 Task: Open Card API Development in Board Customer Feedback to Workspace IT Department and add a team member Softage.4@softage.net, a label Purple, a checklist Copywriting, an attachment from your computer, a color Purple and finally, add a card description 'Update company branding guidelines' and a comment 'This task requires proactive ownership, so let us take responsibility and ensure progress is made in a timely manner.'. Add a start date 'Jan 04, 1900' with a due date 'Jan 11, 1900'
Action: Mouse moved to (66, 242)
Screenshot: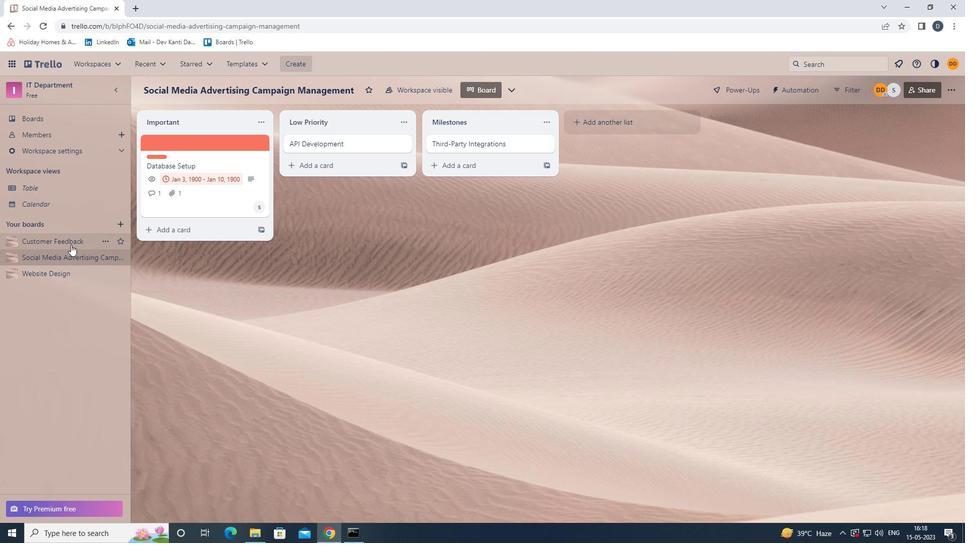 
Action: Mouse pressed left at (66, 242)
Screenshot: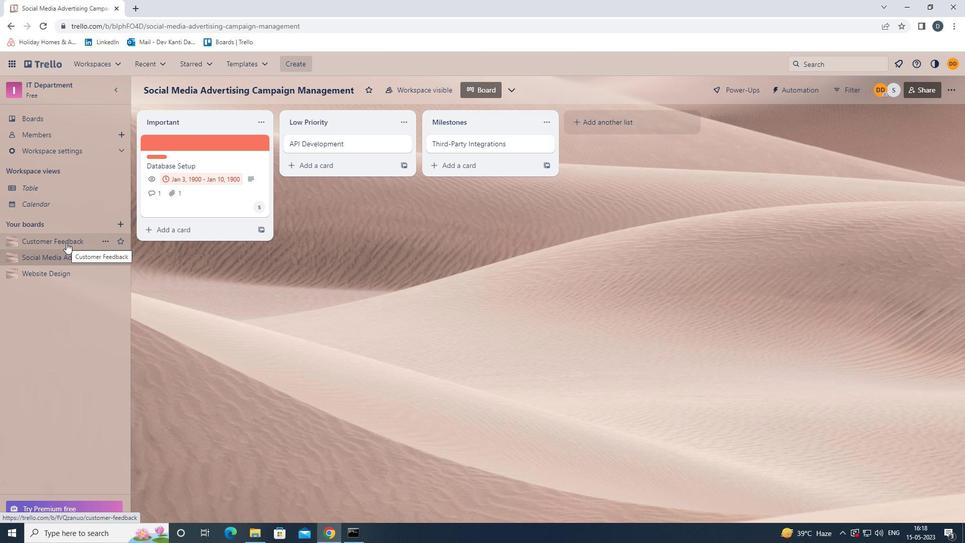 
Action: Mouse moved to (317, 144)
Screenshot: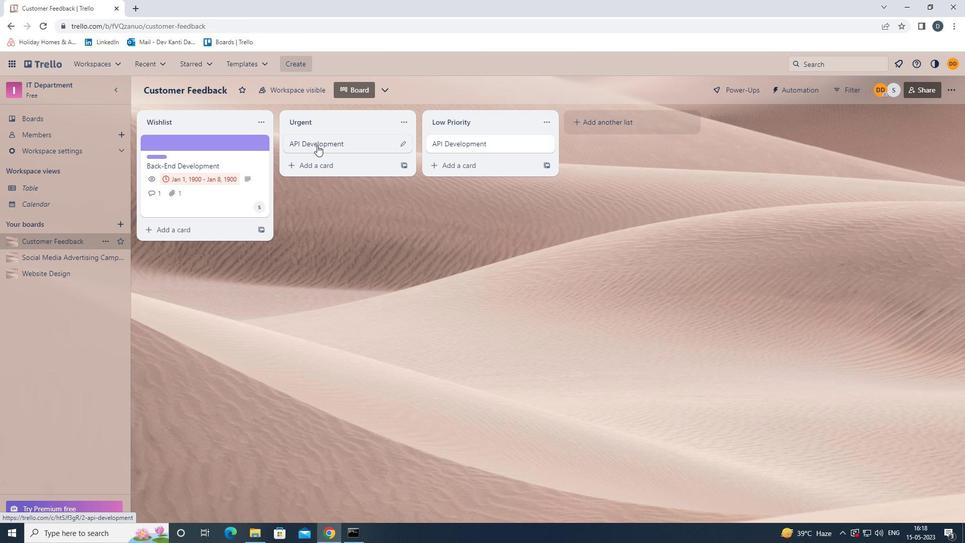 
Action: Mouse pressed left at (317, 144)
Screenshot: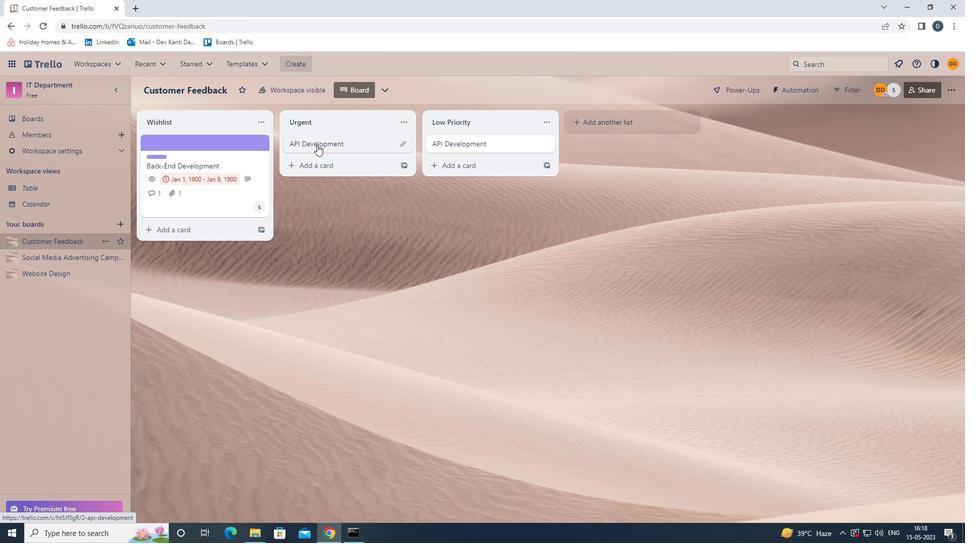 
Action: Mouse moved to (611, 177)
Screenshot: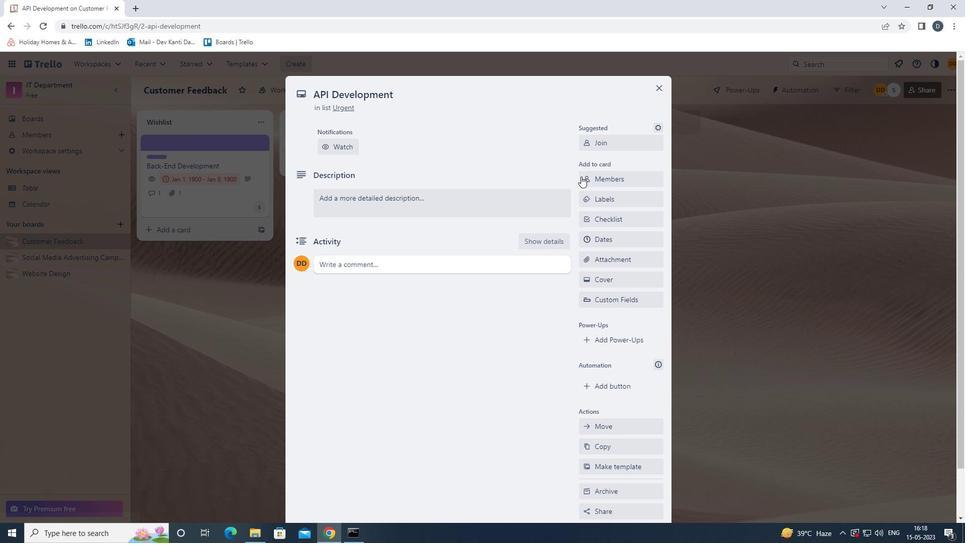 
Action: Mouse pressed left at (611, 177)
Screenshot: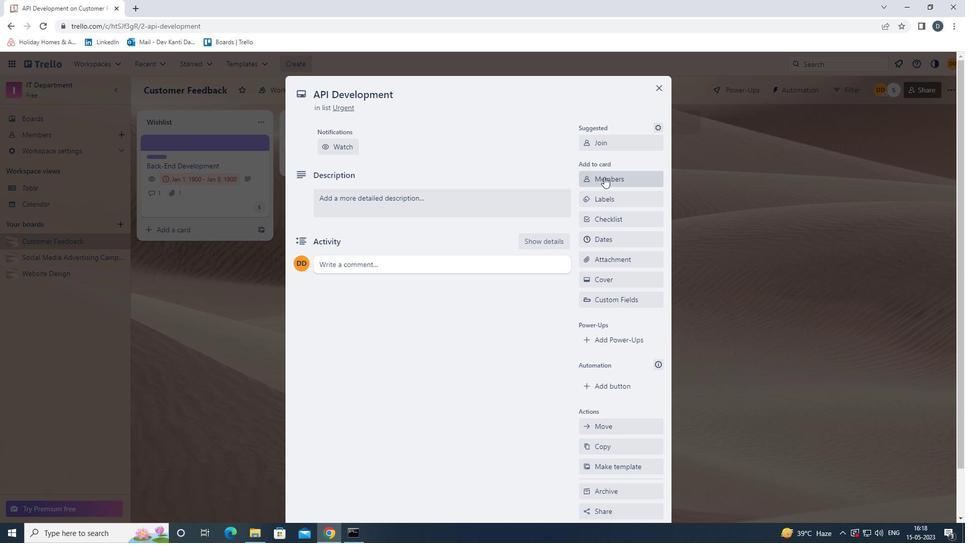 
Action: Key pressed <Key.shift><Key.shift>SOFTAGE.4<Key.shift>@SOFTAGE.NET
Screenshot: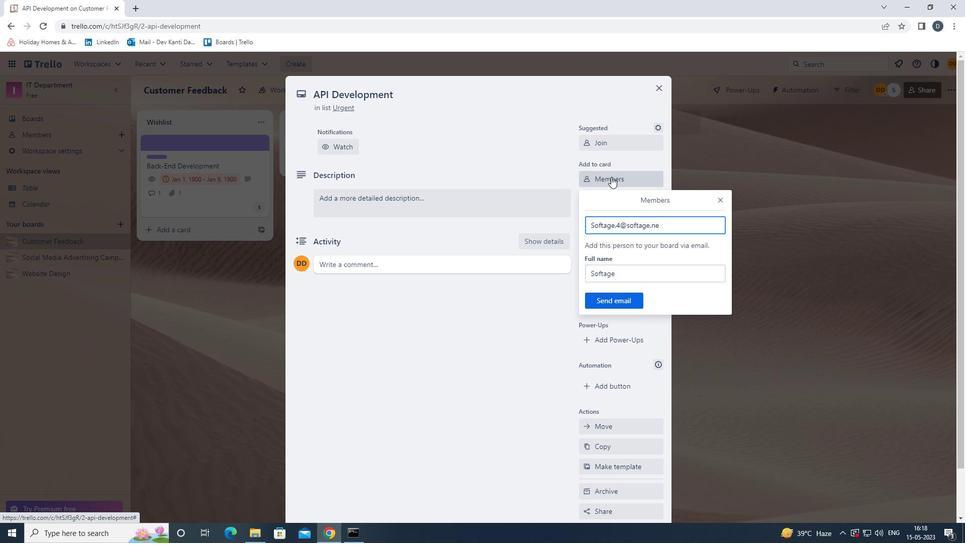 
Action: Mouse moved to (632, 298)
Screenshot: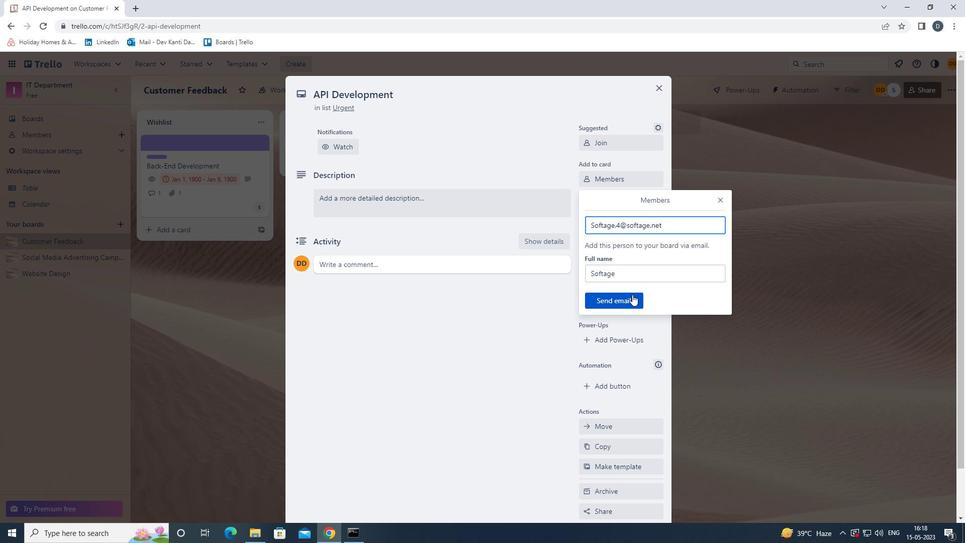 
Action: Mouse pressed left at (632, 298)
Screenshot: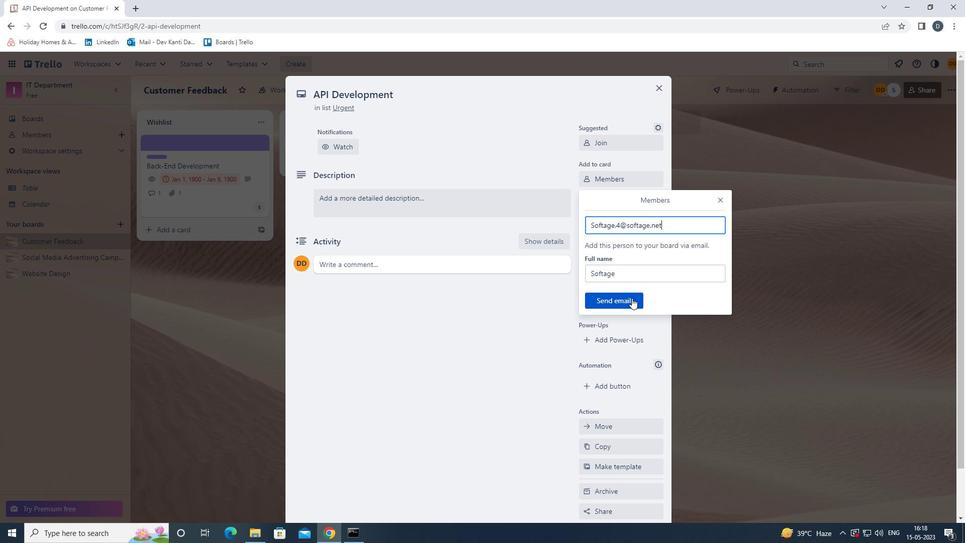 
Action: Mouse moved to (606, 200)
Screenshot: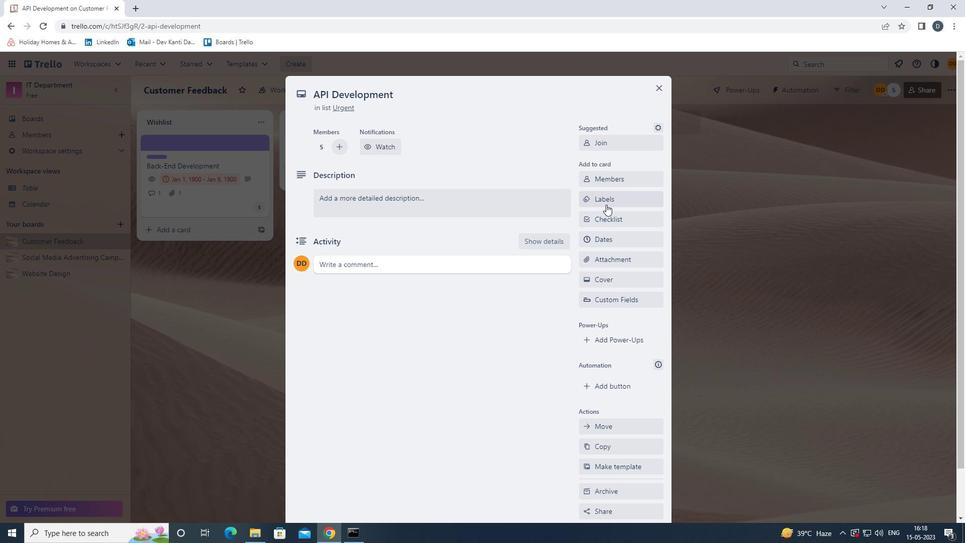 
Action: Mouse pressed left at (606, 200)
Screenshot: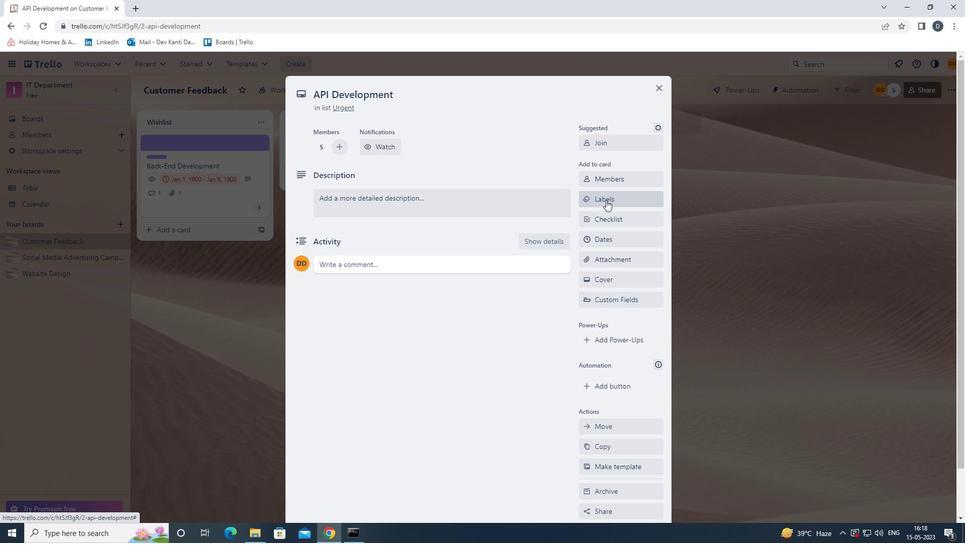 
Action: Mouse moved to (652, 351)
Screenshot: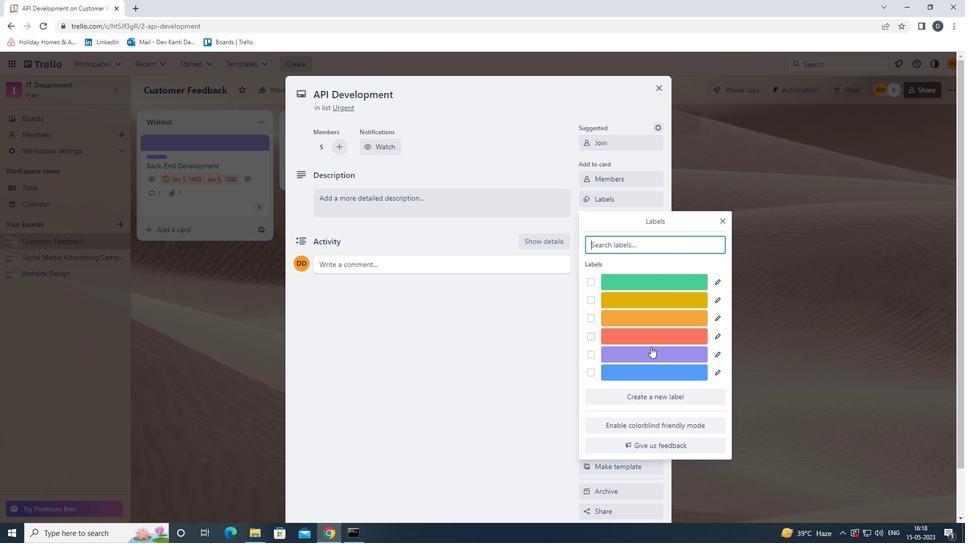 
Action: Mouse pressed left at (652, 351)
Screenshot: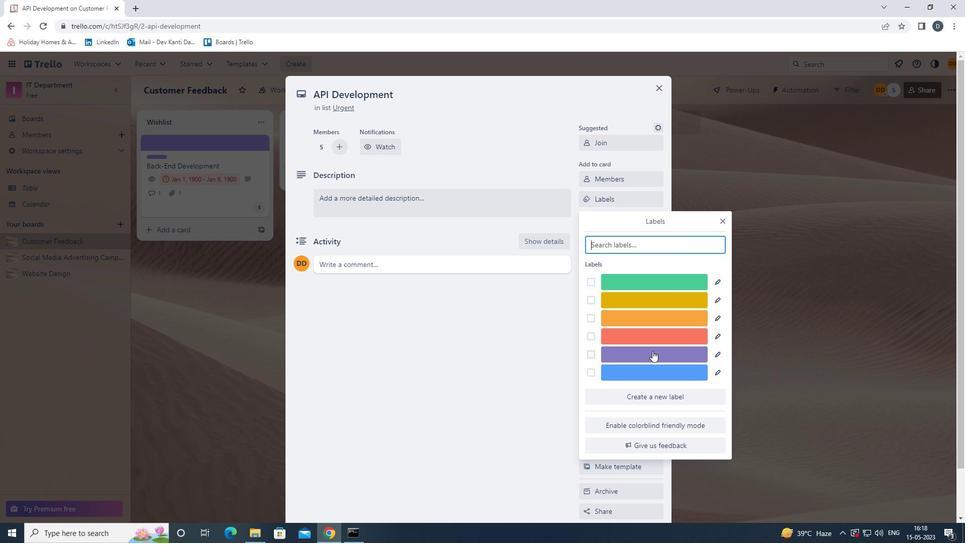 
Action: Mouse moved to (722, 220)
Screenshot: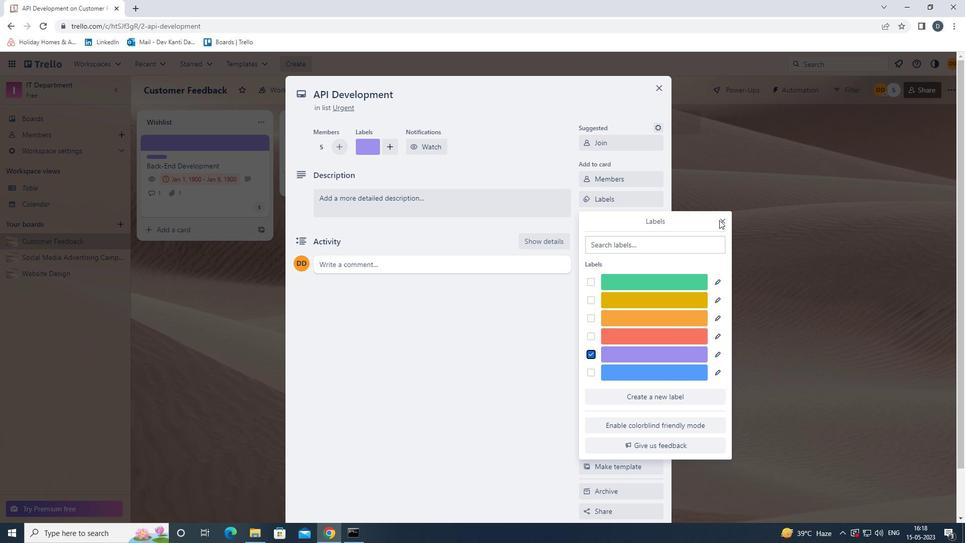 
Action: Mouse pressed left at (722, 220)
Screenshot: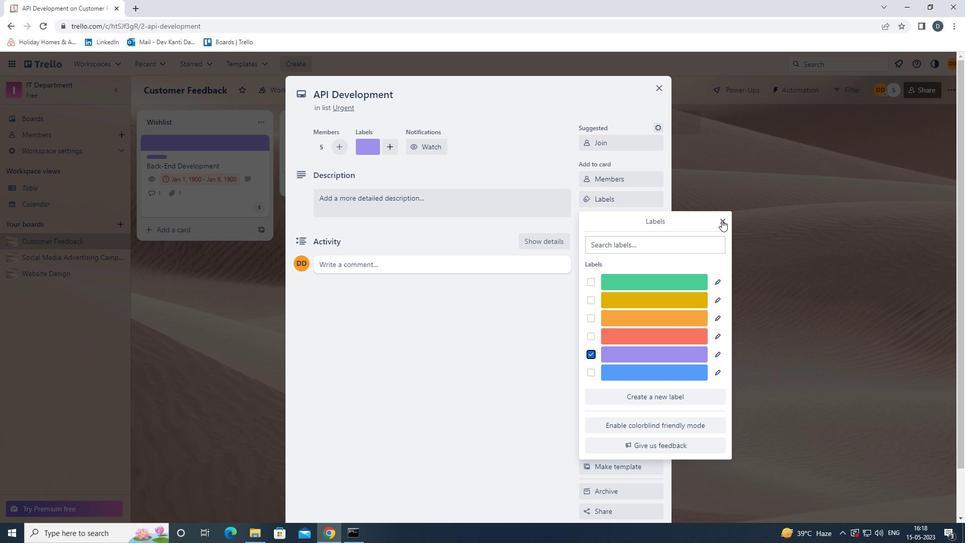 
Action: Mouse moved to (650, 219)
Screenshot: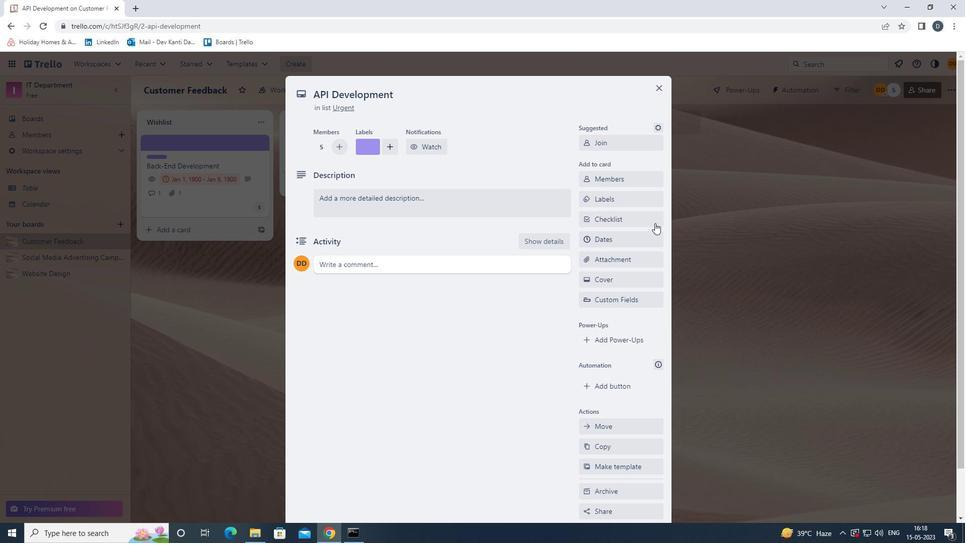 
Action: Mouse pressed left at (650, 219)
Screenshot: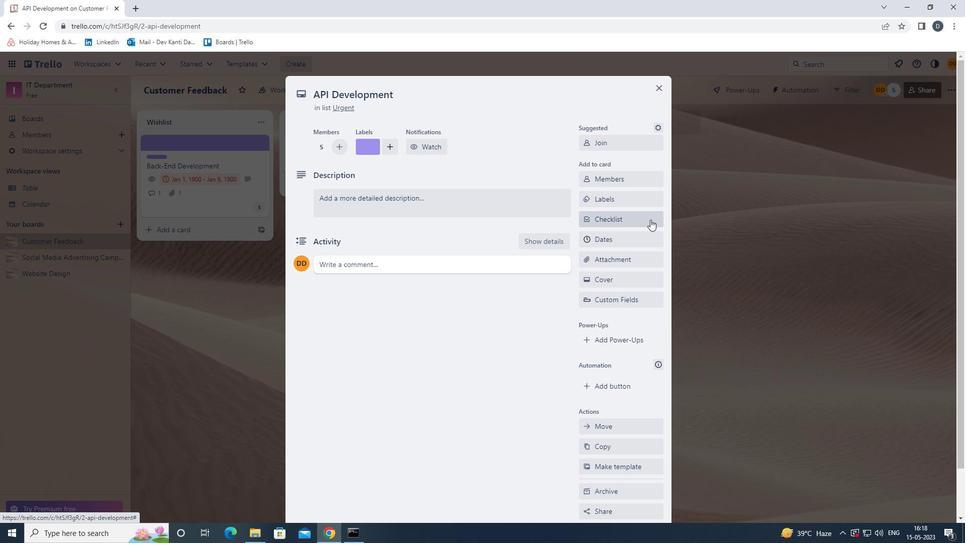 
Action: Mouse moved to (631, 219)
Screenshot: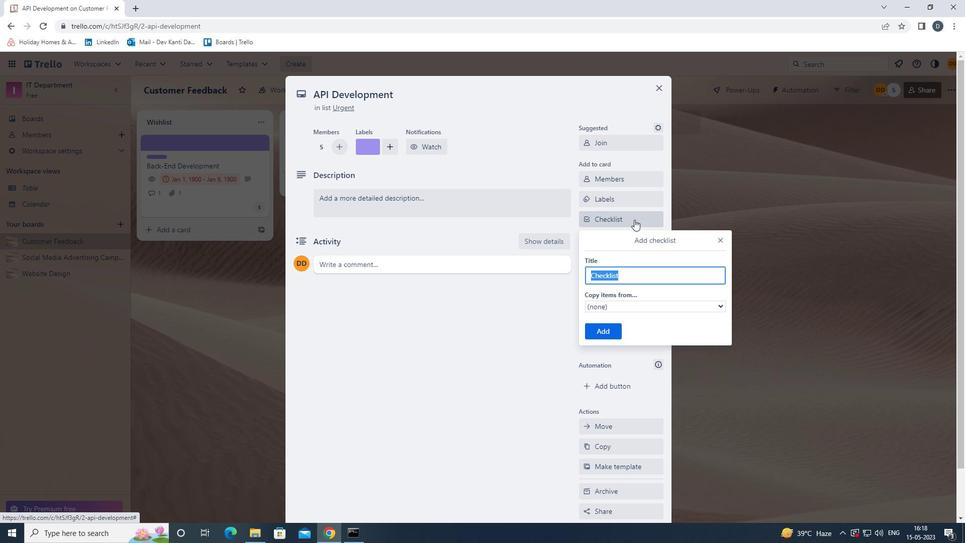
Action: Key pressed <Key.shift>COPYWRITING<Key.enter>
Screenshot: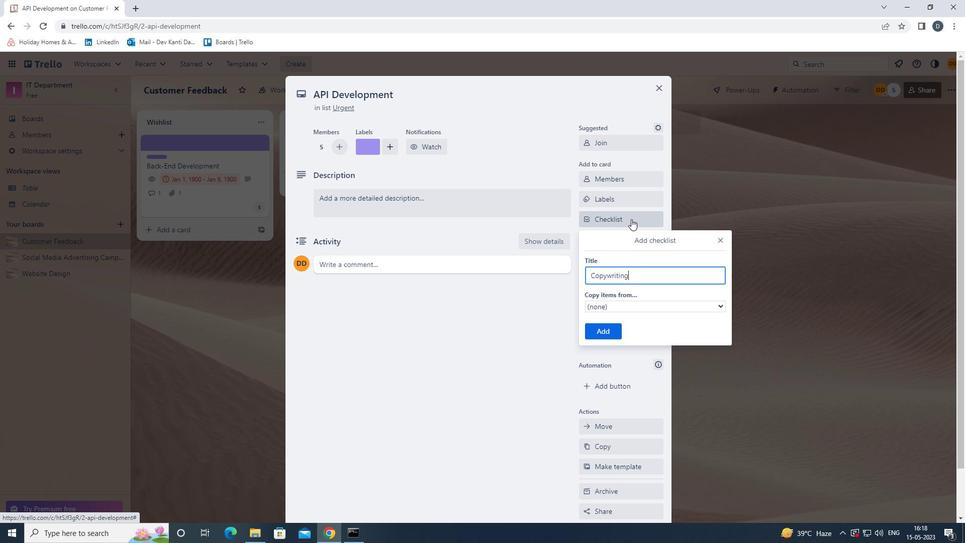 
Action: Mouse moved to (632, 259)
Screenshot: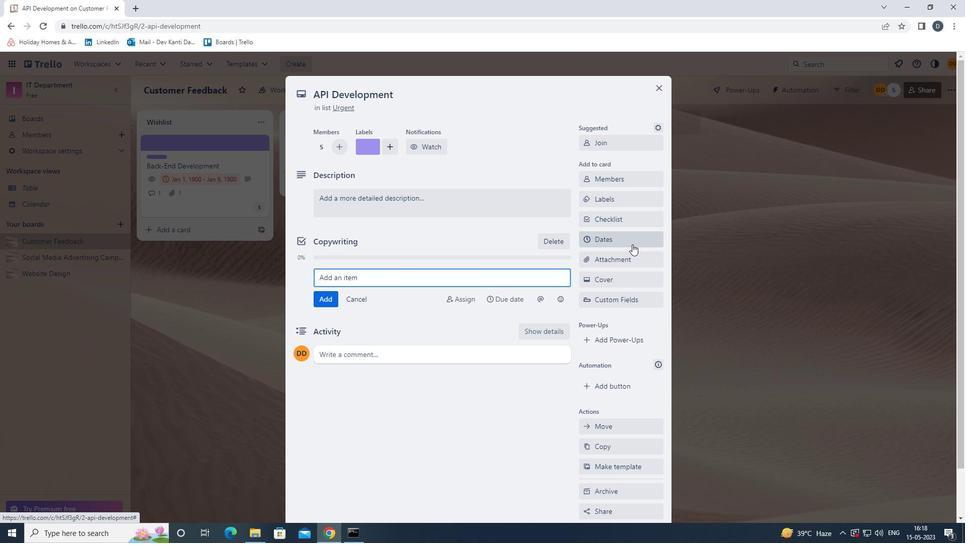 
Action: Mouse pressed left at (632, 259)
Screenshot: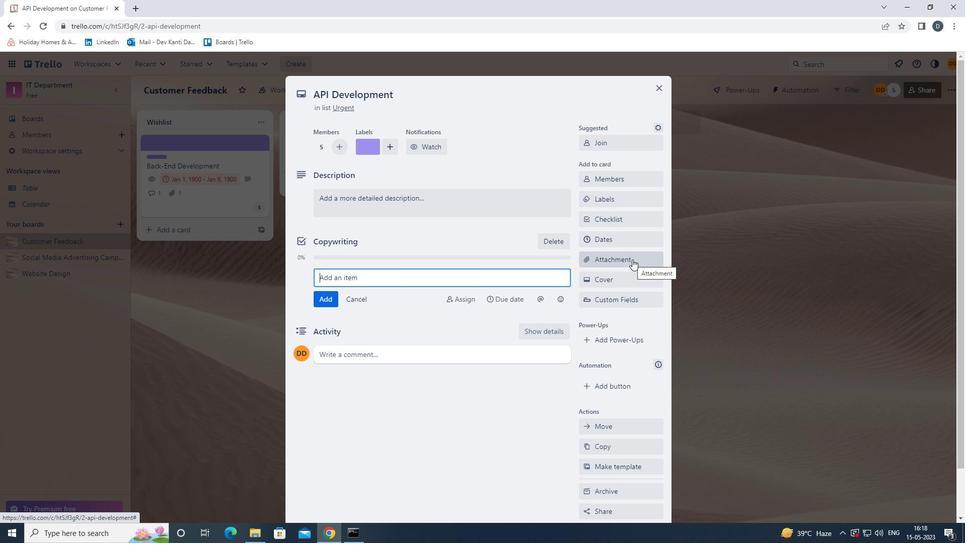 
Action: Mouse moved to (624, 301)
Screenshot: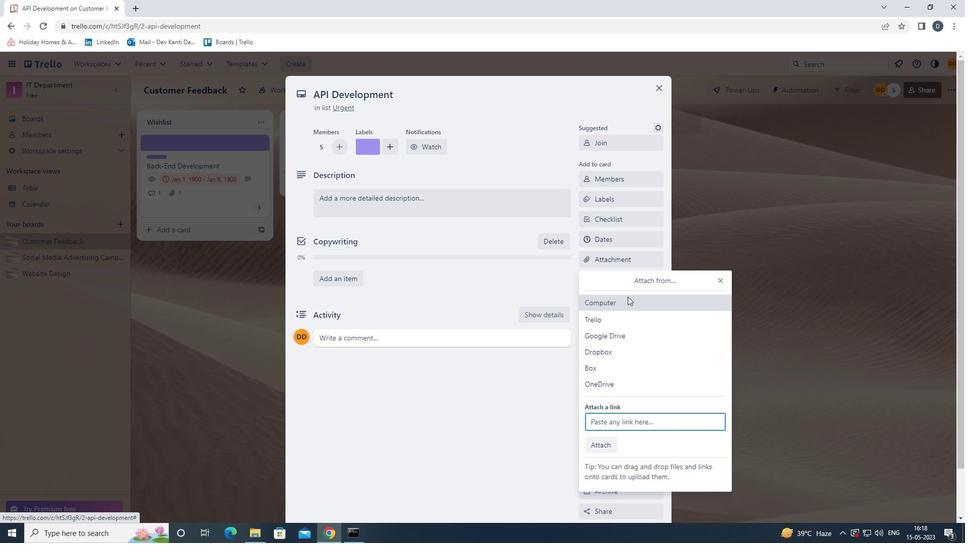 
Action: Mouse pressed left at (624, 301)
Screenshot: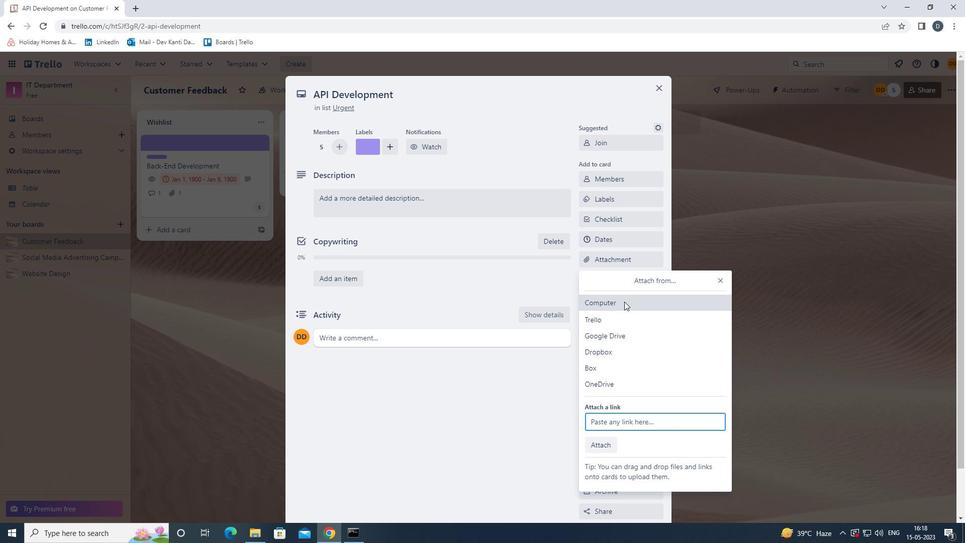 
Action: Mouse moved to (302, 110)
Screenshot: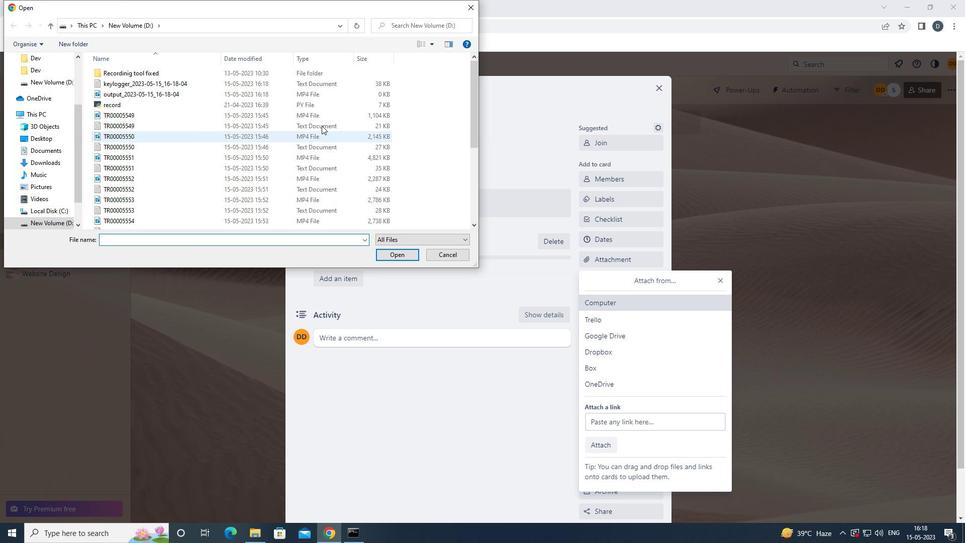 
Action: Mouse pressed left at (302, 110)
Screenshot: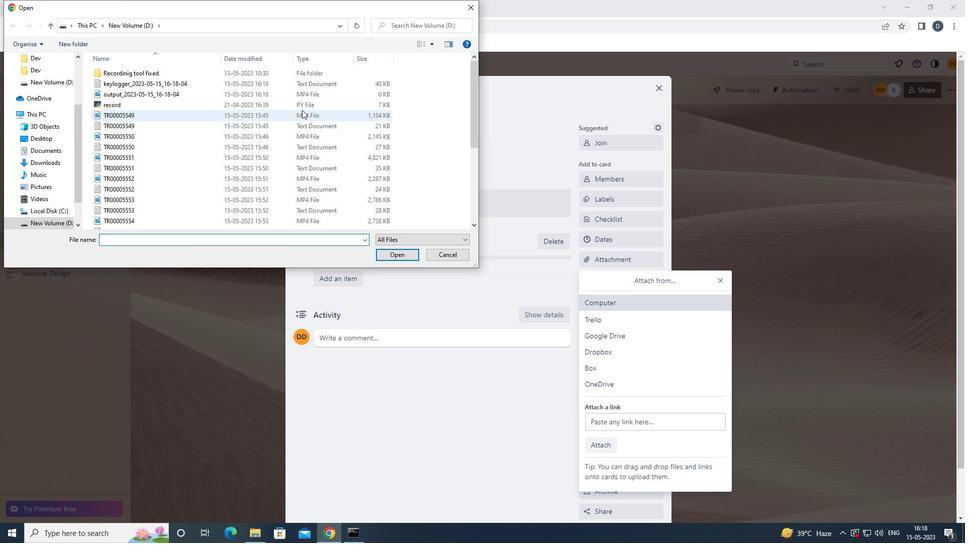 
Action: Mouse moved to (387, 256)
Screenshot: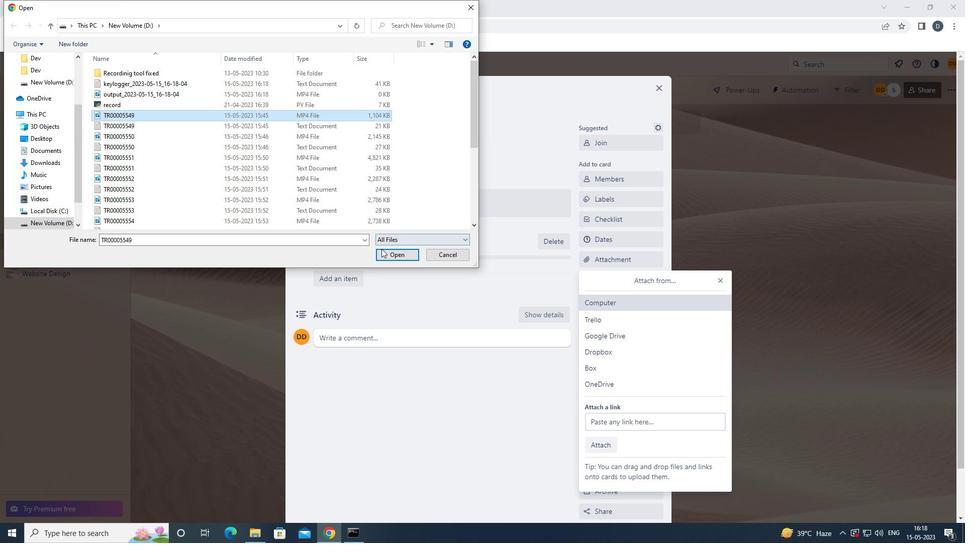 
Action: Mouse pressed left at (387, 256)
Screenshot: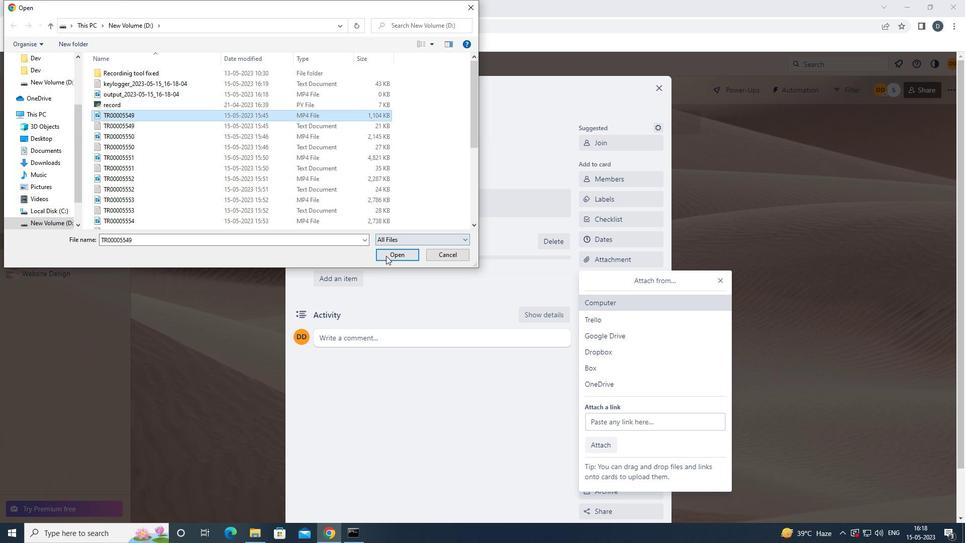 
Action: Mouse moved to (602, 282)
Screenshot: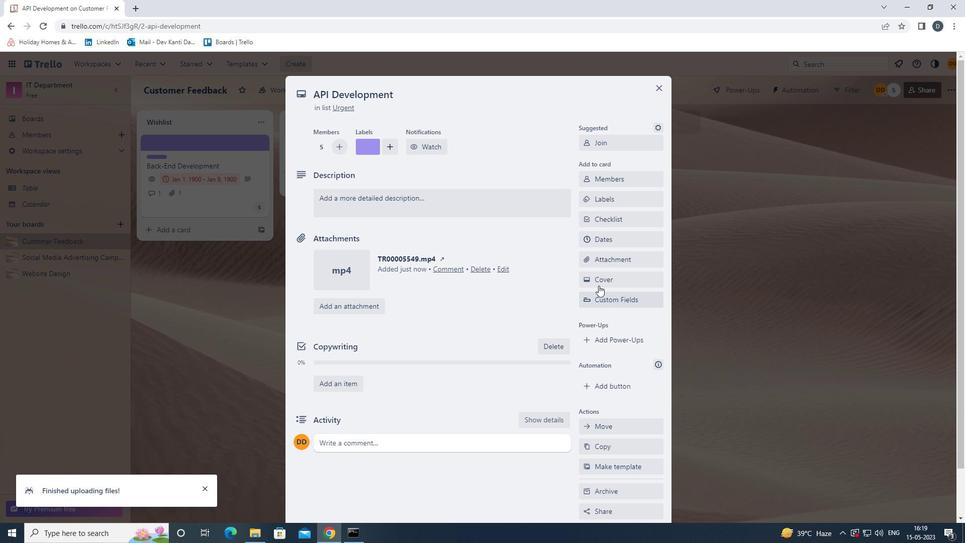 
Action: Mouse pressed left at (602, 282)
Screenshot: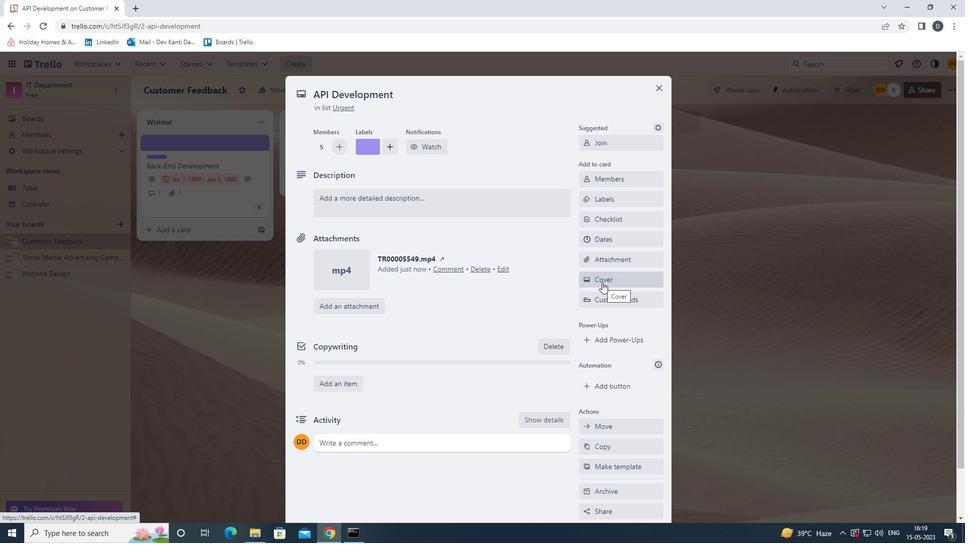 
Action: Mouse moved to (716, 317)
Screenshot: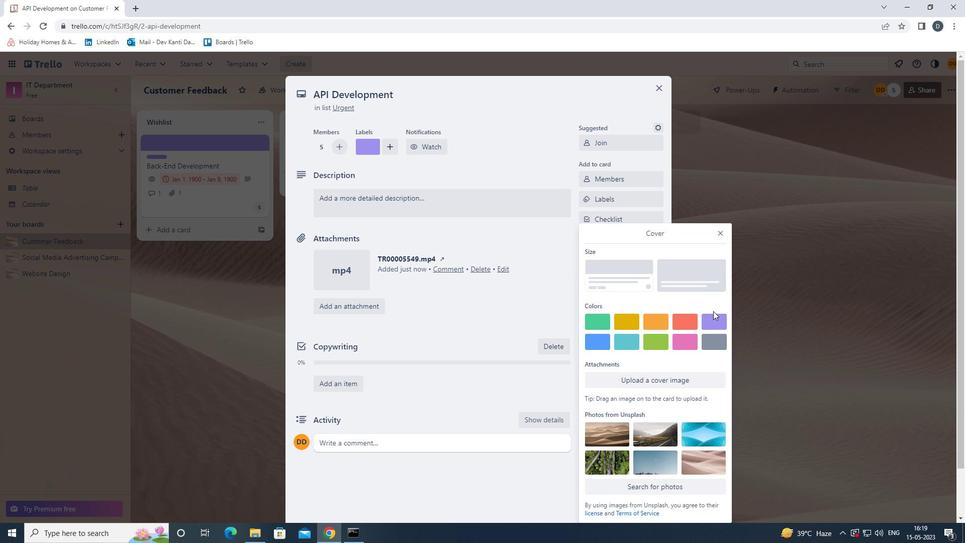 
Action: Mouse pressed left at (716, 317)
Screenshot: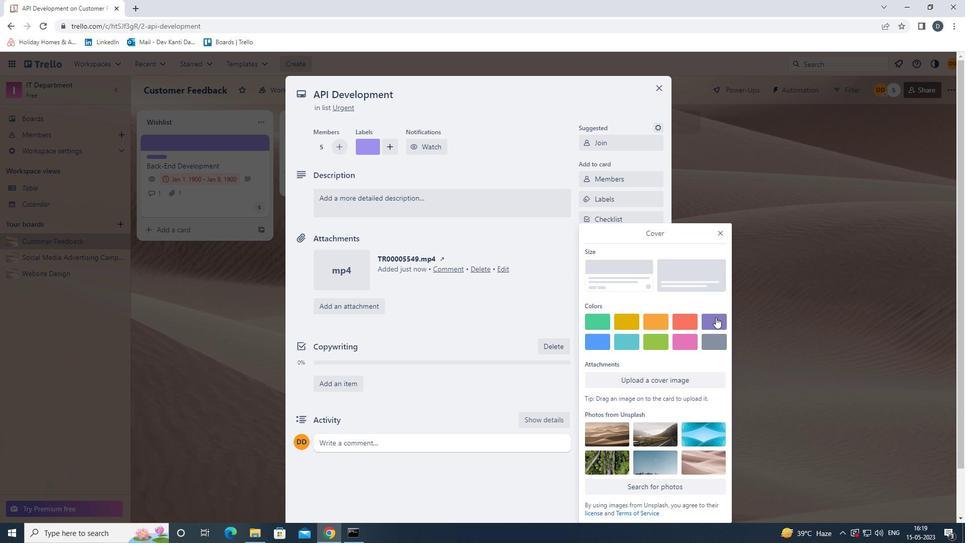 
Action: Mouse moved to (718, 218)
Screenshot: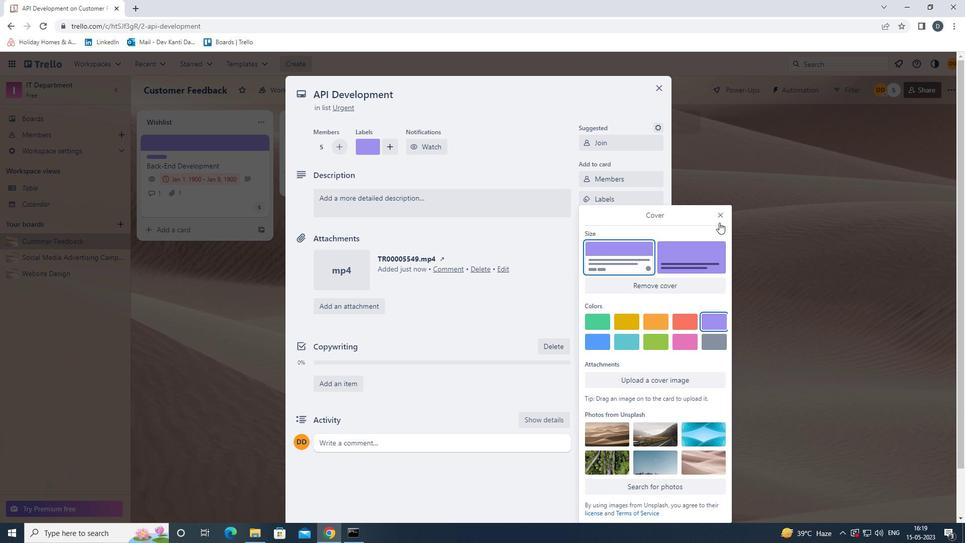 
Action: Mouse pressed left at (718, 218)
Screenshot: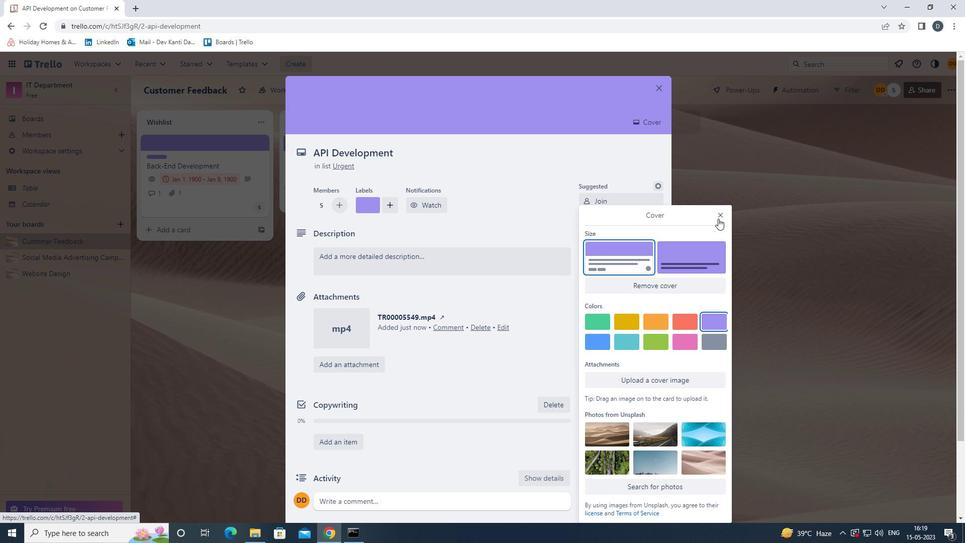 
Action: Mouse moved to (499, 261)
Screenshot: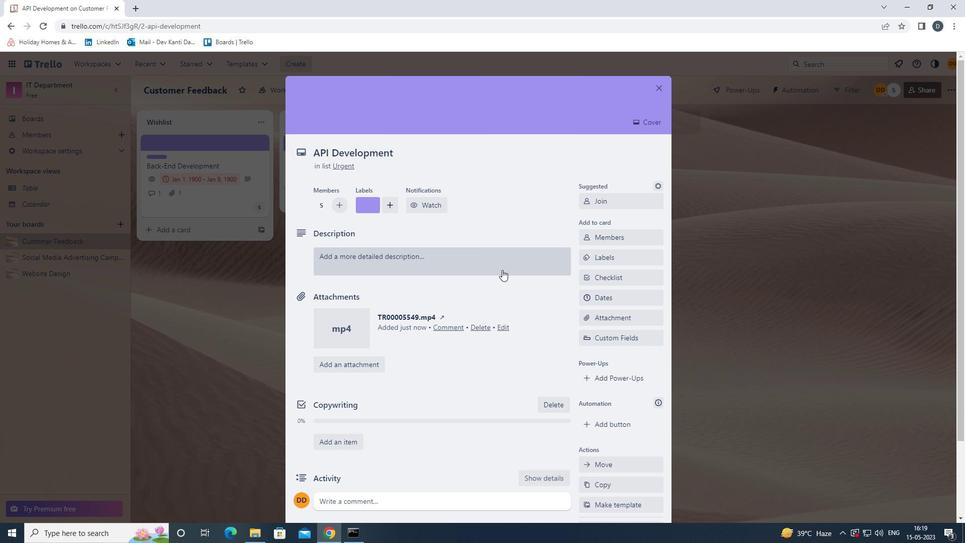 
Action: Mouse pressed left at (499, 261)
Screenshot: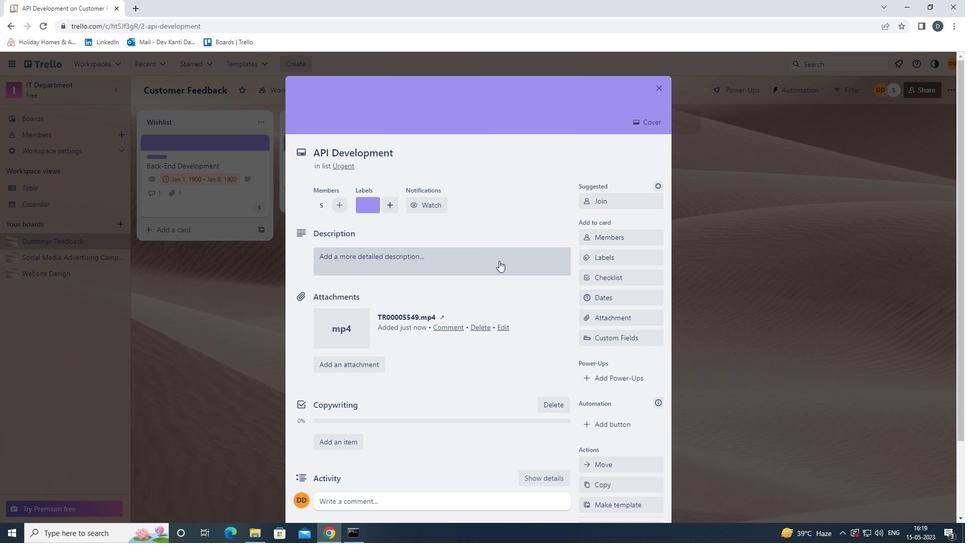 
Action: Mouse moved to (489, 299)
Screenshot: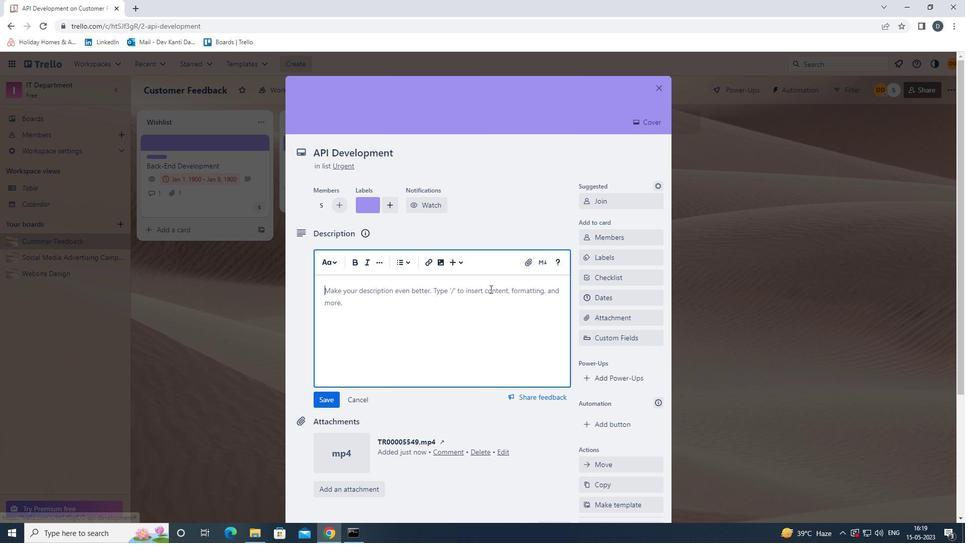
Action: Key pressed <Key.shift><Key.shift><Key.shift><Key.shift><Key.shift><Key.shift><Key.shift><Key.shift><Key.shift><Key.shift><Key.shift><Key.shift><Key.shift><Key.shift><Key.shift><Key.shift><Key.shift><Key.shift><Key.shift><Key.shift><Key.shift><Key.shift><Key.shift><Key.shift><Key.shift><Key.shift><Key.shift><Key.shift><Key.shift><Key.shift><Key.shift><Key.shift><Key.shift><Key.shift><Key.shift><Key.shift><Key.shift><Key.shift><Key.shift><Key.shift><Key.shift><Key.shift><Key.shift><Key.shift><Key.shift><Key.shift><Key.shift><Key.shift><Key.shift><Key.shift><Key.shift><Key.shift><Key.shift><Key.shift><Key.shift><Key.shift><Key.shift><Key.shift><Key.shift><Key.shift><Key.shift><Key.shift><Key.shift>UPDATE<Key.space>COMPANY<Key.space>BRANDING<Key.space>GUIDELINES.
Screenshot: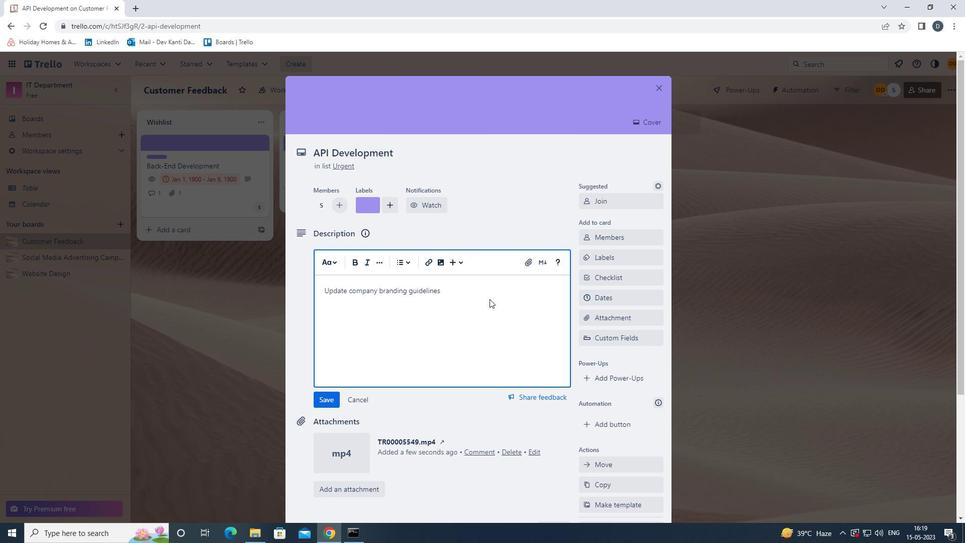 
Action: Mouse moved to (326, 393)
Screenshot: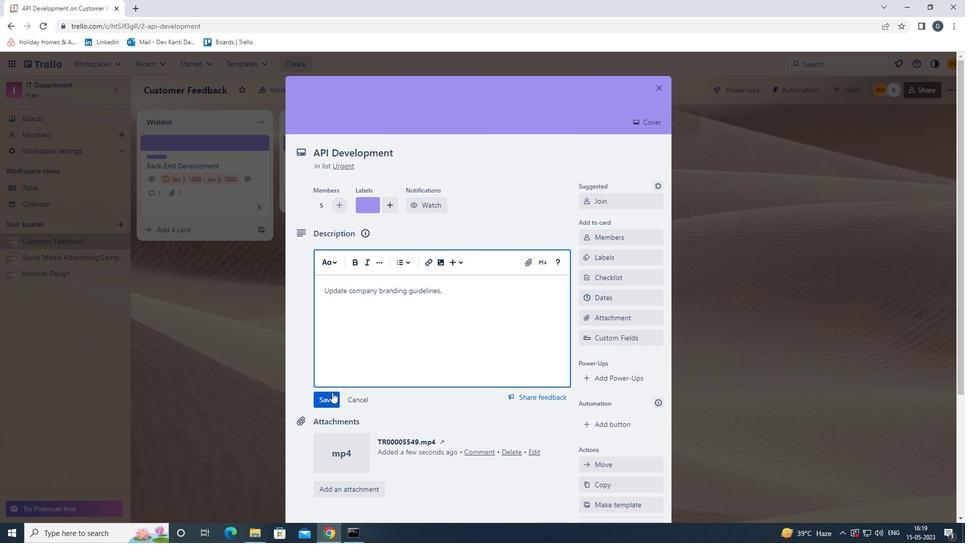 
Action: Mouse pressed left at (326, 393)
Screenshot: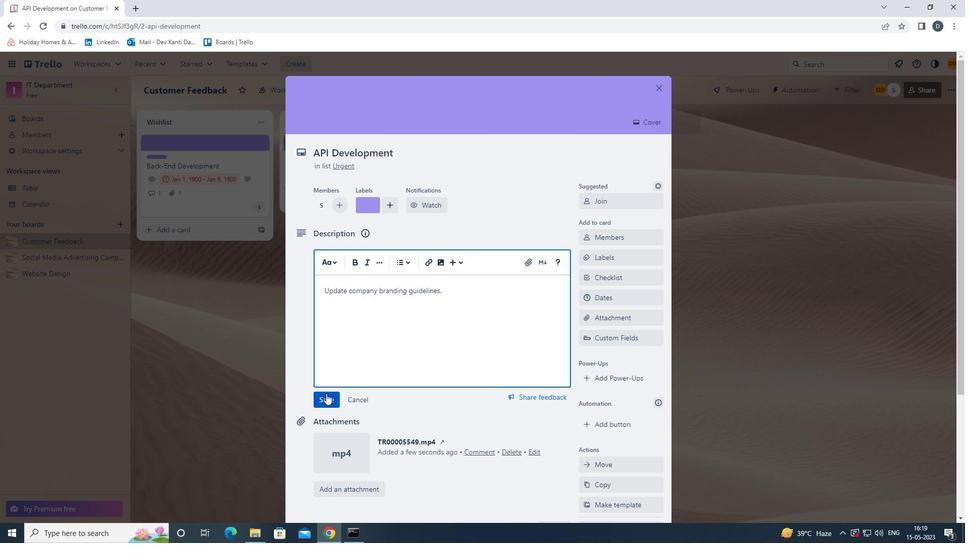 
Action: Mouse moved to (374, 478)
Screenshot: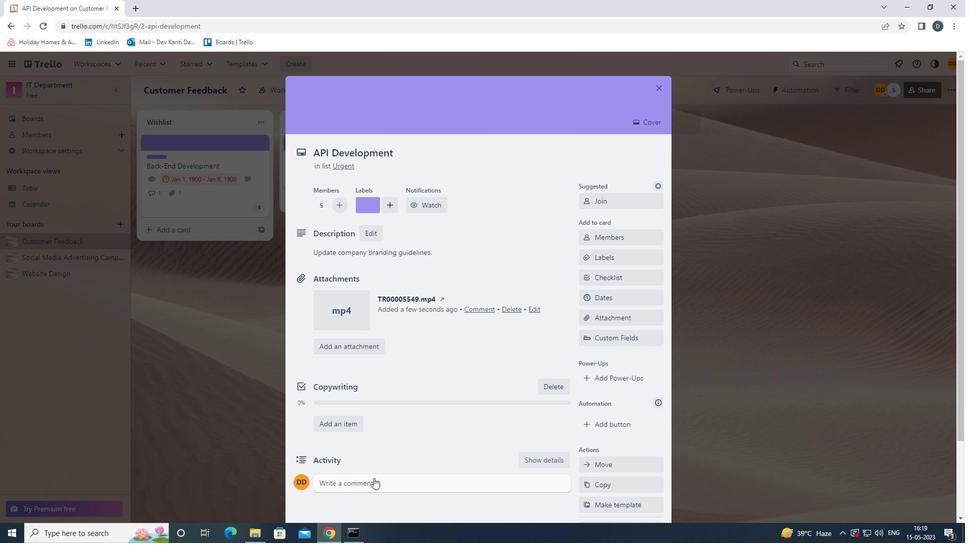 
Action: Mouse pressed left at (374, 478)
Screenshot: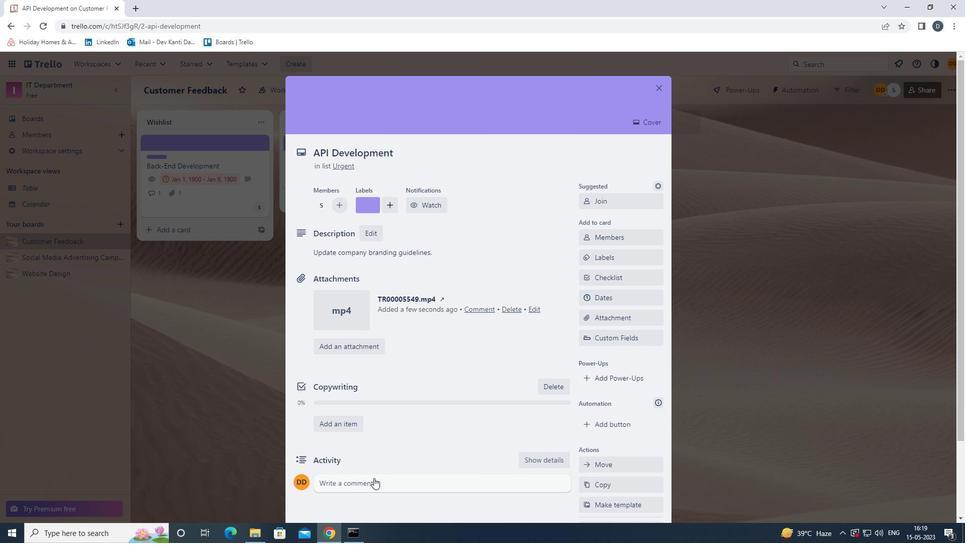 
Action: Mouse moved to (431, 435)
Screenshot: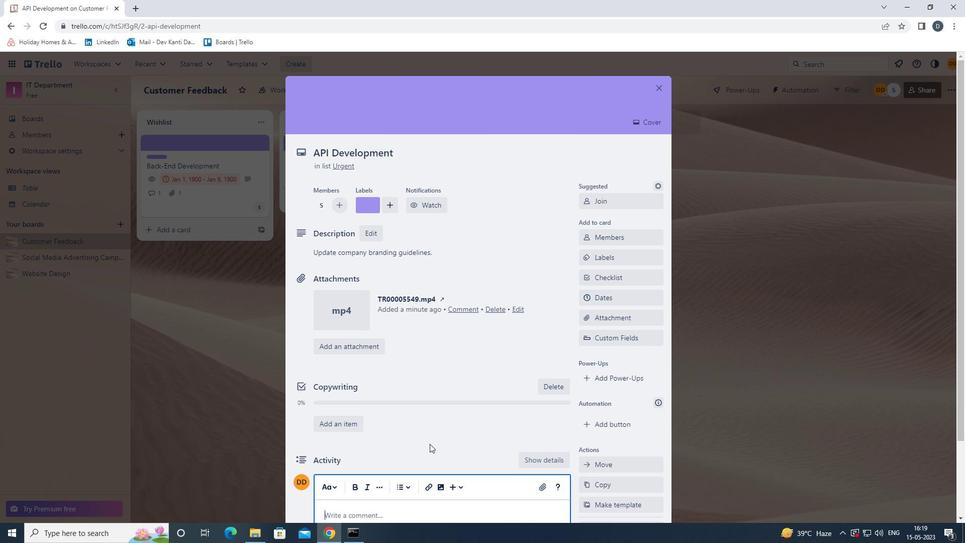 
Action: Mouse scrolled (431, 435) with delta (0, 0)
Screenshot: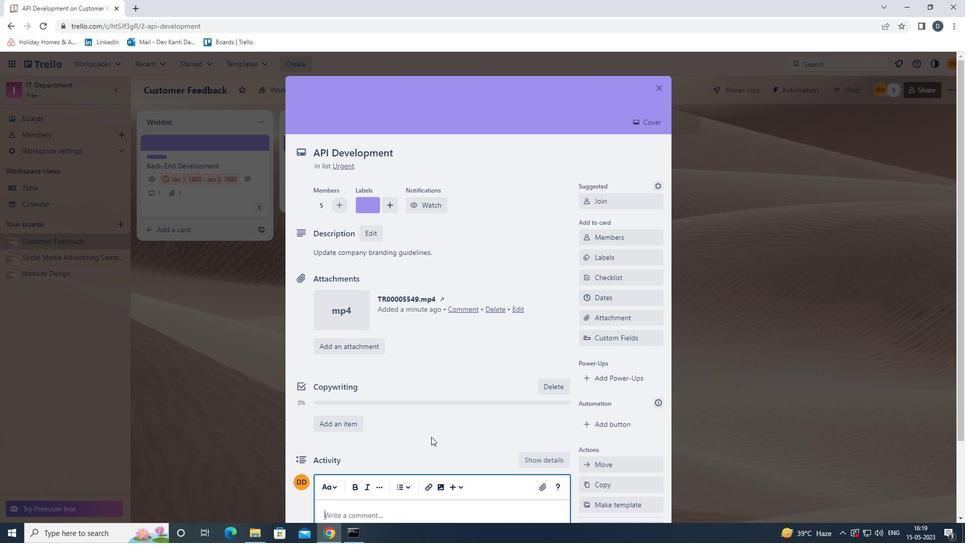 
Action: Mouse moved to (472, 402)
Screenshot: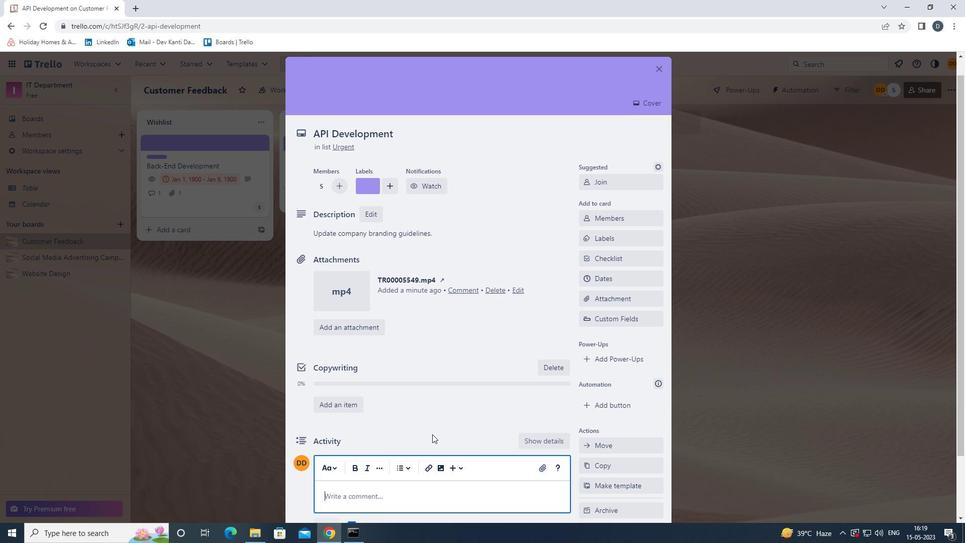 
Action: Key pressed <Key.shift><Key.shift><Key.shift><Key.shift><Key.shift>THIS<Key.space>TASK<Key.space>REQUIRES<Key.space>PROACTIVE<Key.space>OWNERSHIP,<Key.space>SO<Key.space>LET<Key.space>US<Key.space>TAKE<Key.space>RESPONSIBILITY<Key.space>AND<Key.space>ENSURE<Key.space>PROGRESS<Key.space>IS<Key.space>MADE<Key.space>IN<Key.space>A<Key.space>TIMELY<Key.space>MANNER.
Screenshot: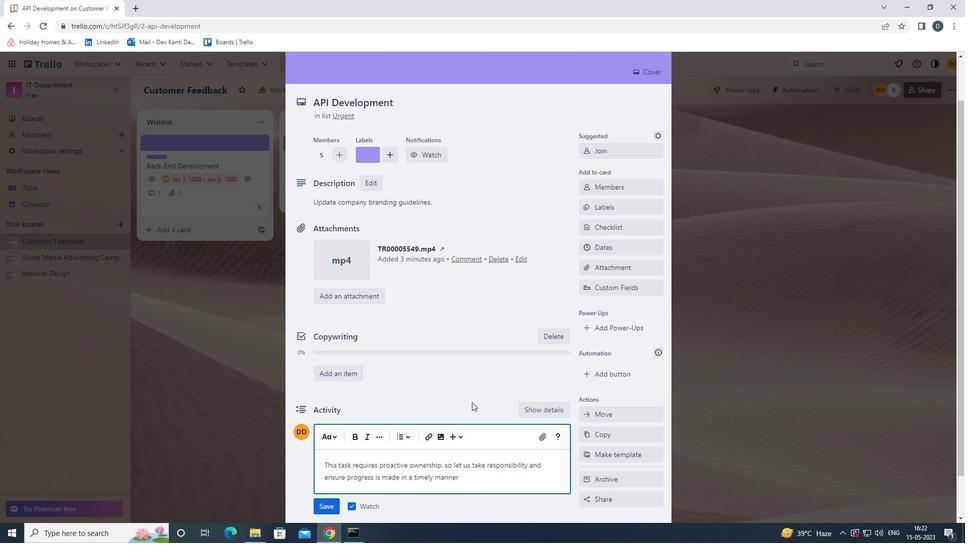 
Action: Mouse moved to (331, 506)
Screenshot: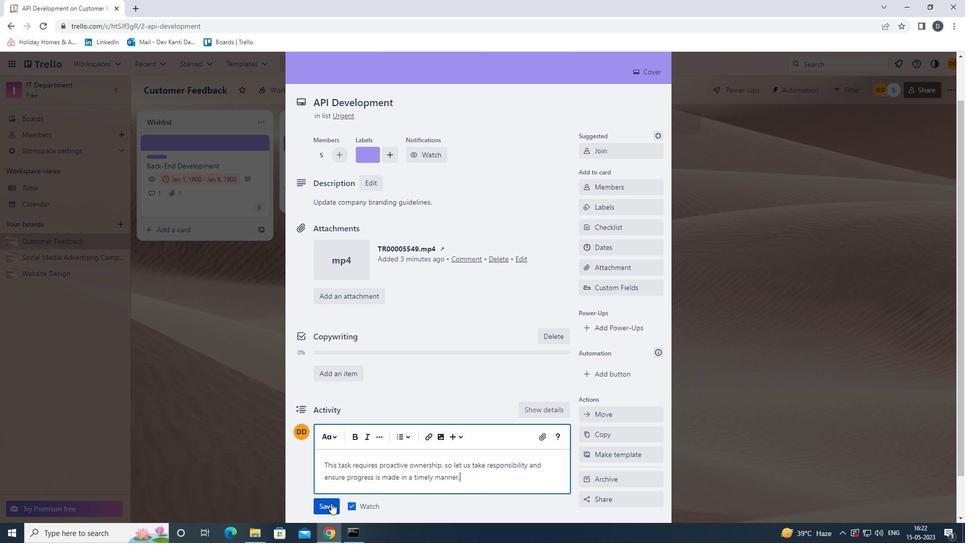 
Action: Mouse pressed left at (331, 506)
Screenshot: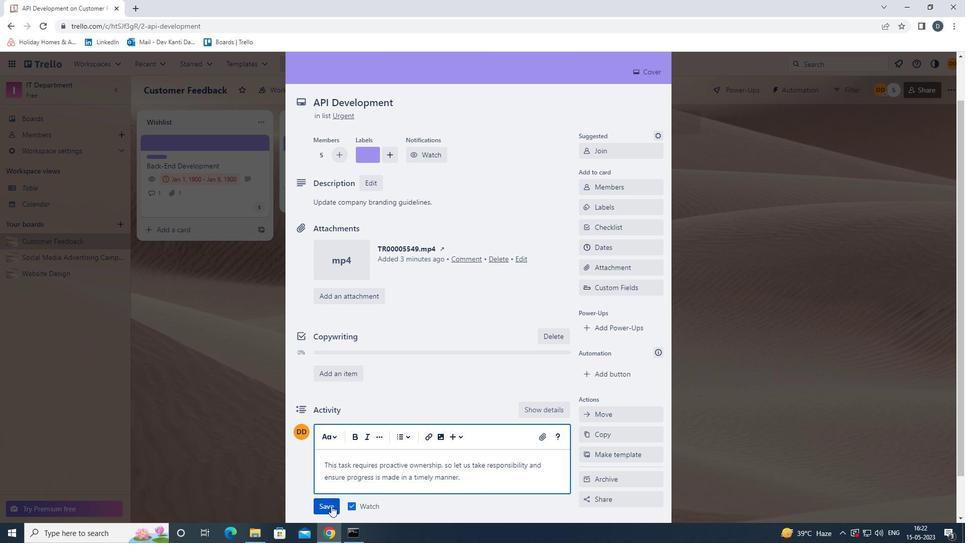 
Action: Mouse moved to (605, 248)
Screenshot: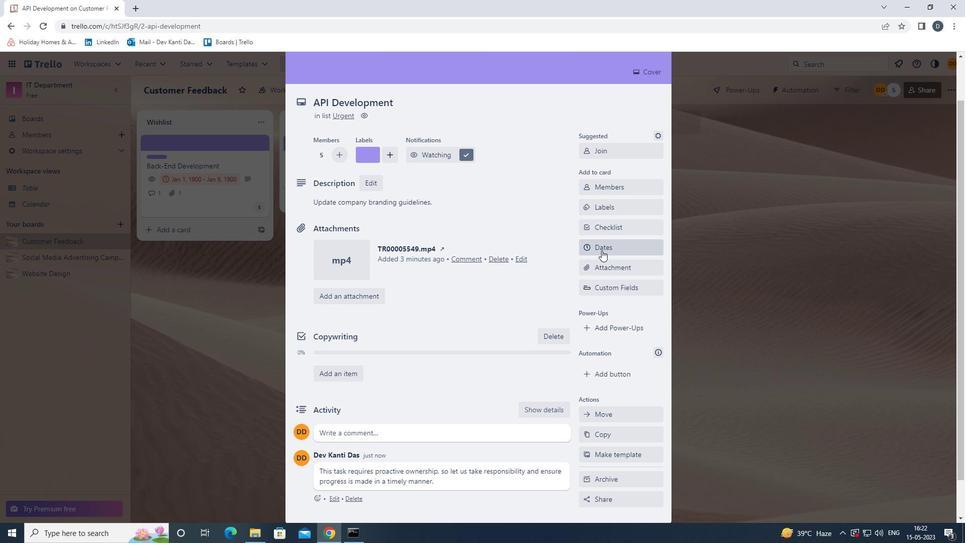 
Action: Mouse pressed left at (605, 248)
Screenshot: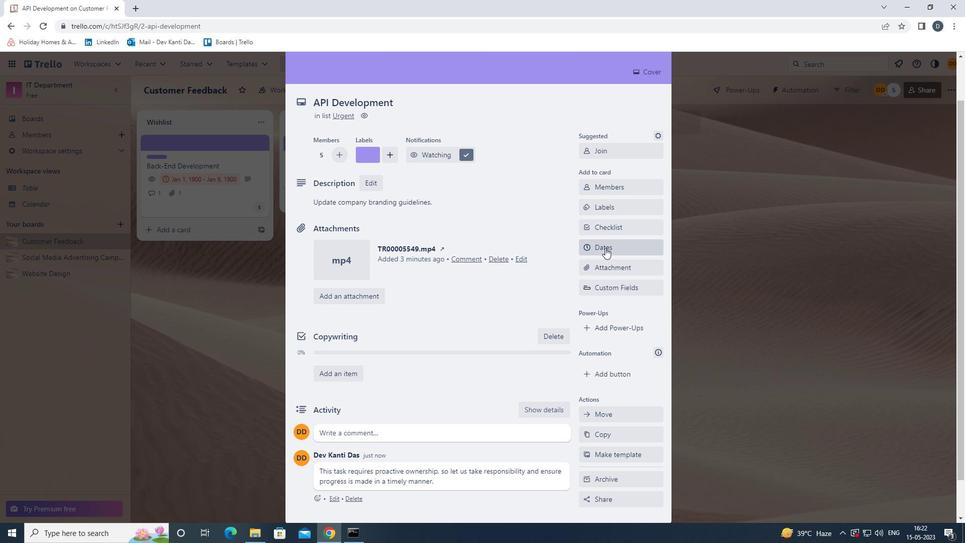 
Action: Mouse moved to (590, 274)
Screenshot: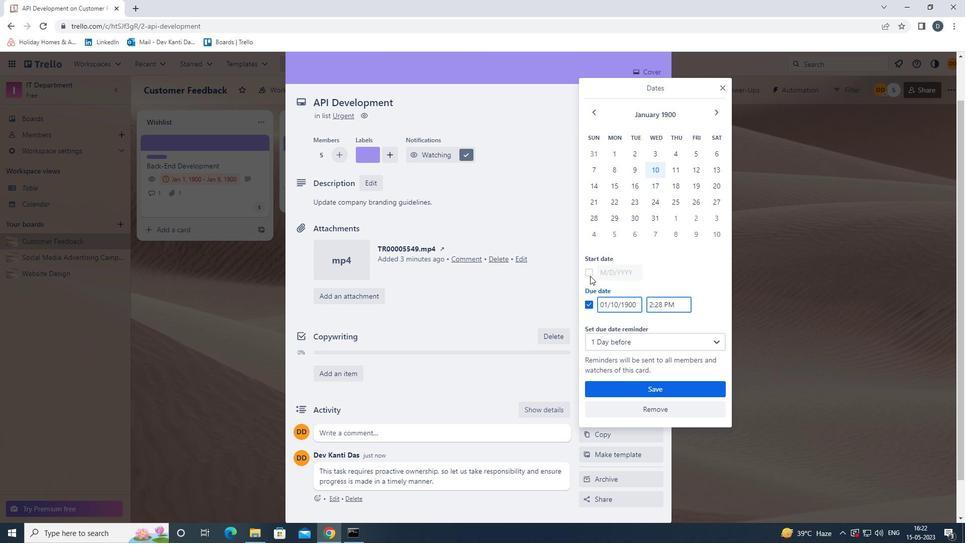 
Action: Mouse pressed left at (590, 274)
Screenshot: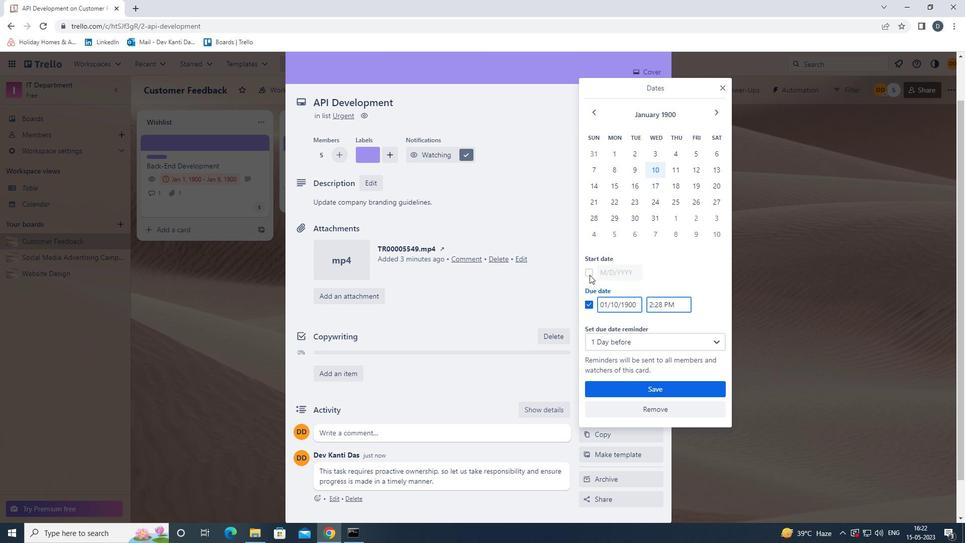 
Action: Mouse moved to (678, 151)
Screenshot: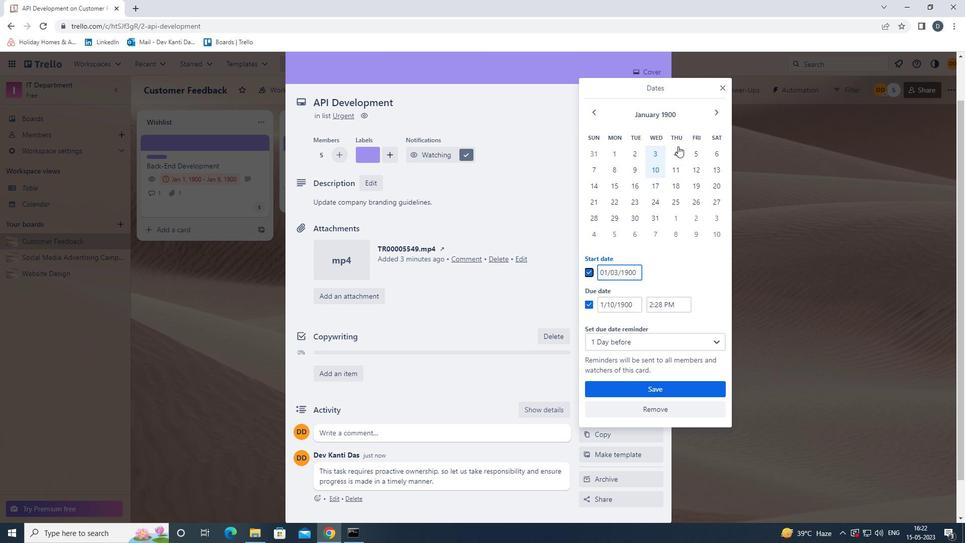 
Action: Mouse pressed left at (678, 151)
Screenshot: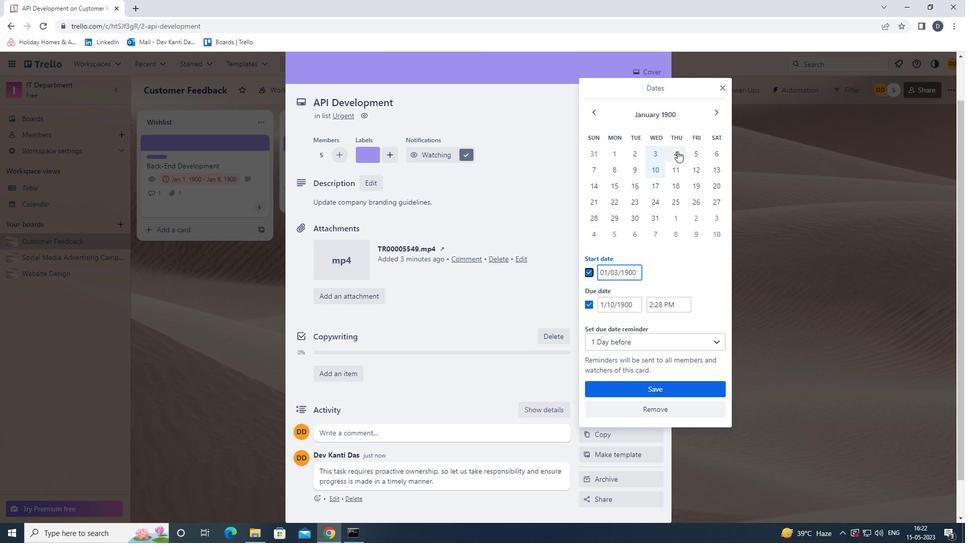 
Action: Mouse moved to (675, 175)
Screenshot: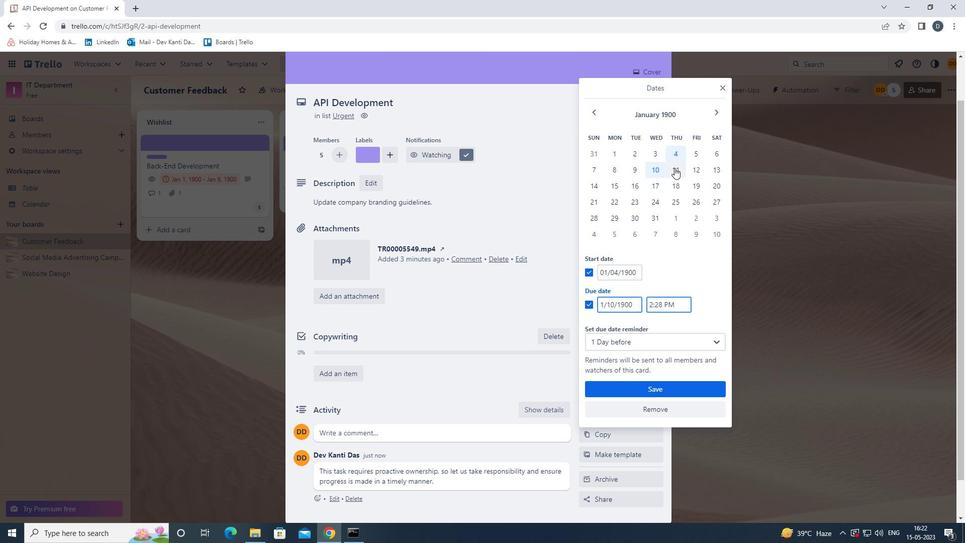 
Action: Mouse pressed left at (675, 175)
Screenshot: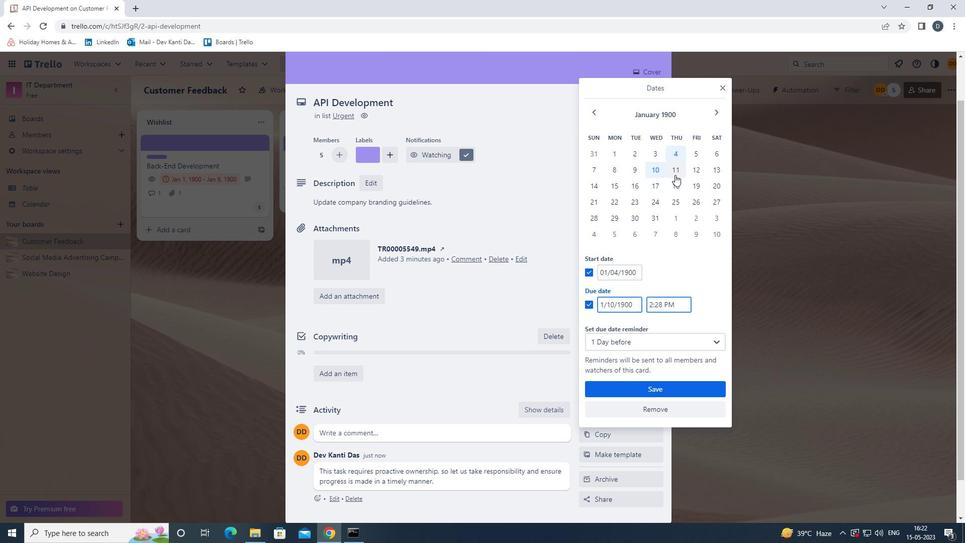 
Action: Mouse moved to (659, 388)
Screenshot: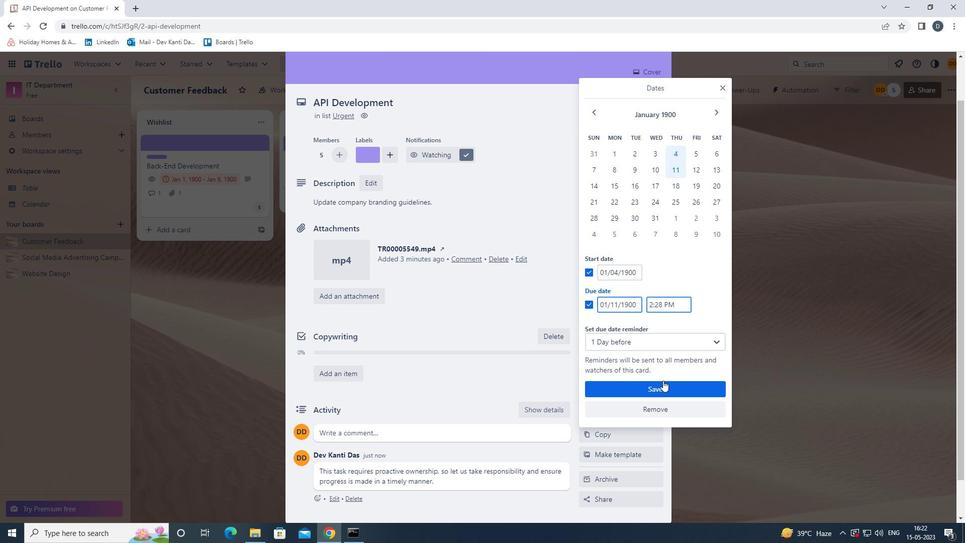 
Action: Mouse pressed left at (659, 388)
Screenshot: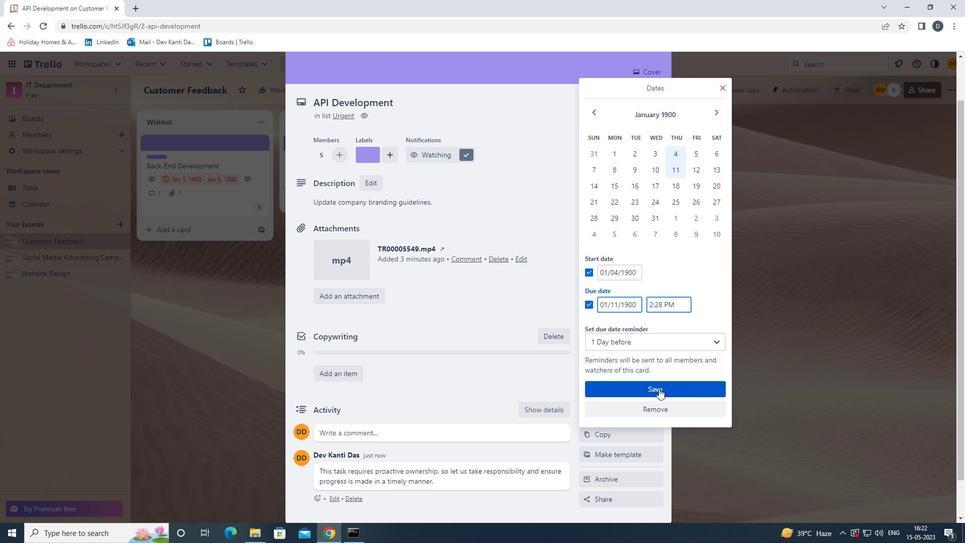 
Action: Mouse moved to (654, 371)
Screenshot: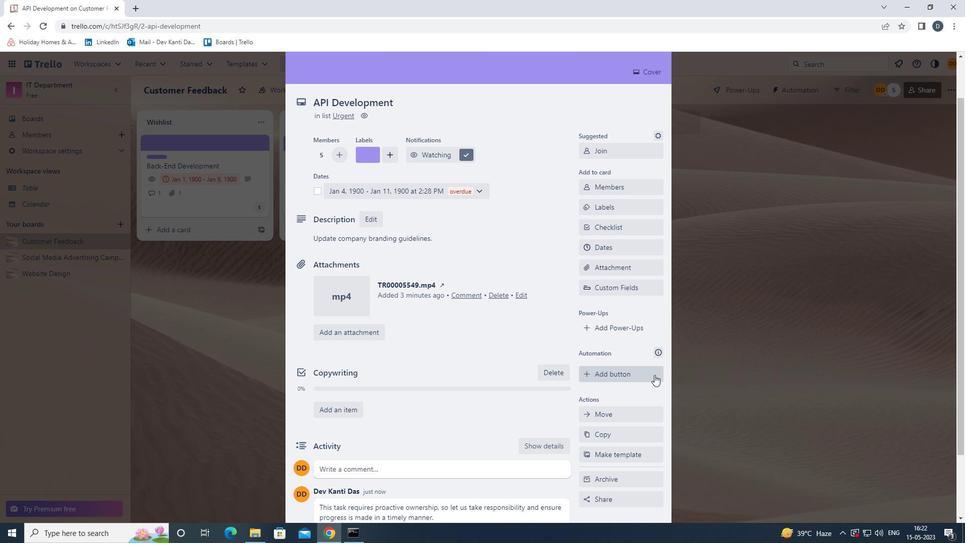 
Action: Mouse scrolled (654, 372) with delta (0, 0)
Screenshot: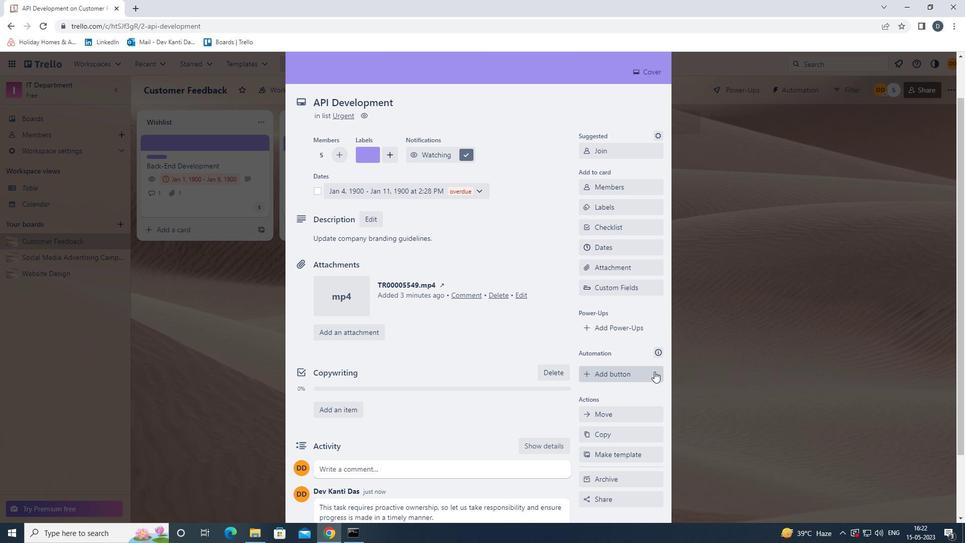 
Action: Mouse scrolled (654, 372) with delta (0, 0)
Screenshot: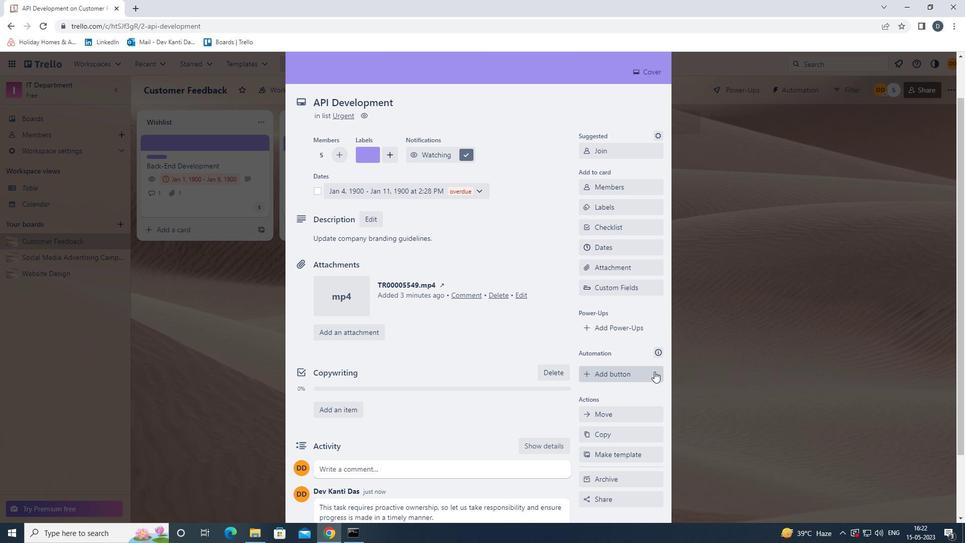 
Action: Mouse scrolled (654, 372) with delta (0, 0)
Screenshot: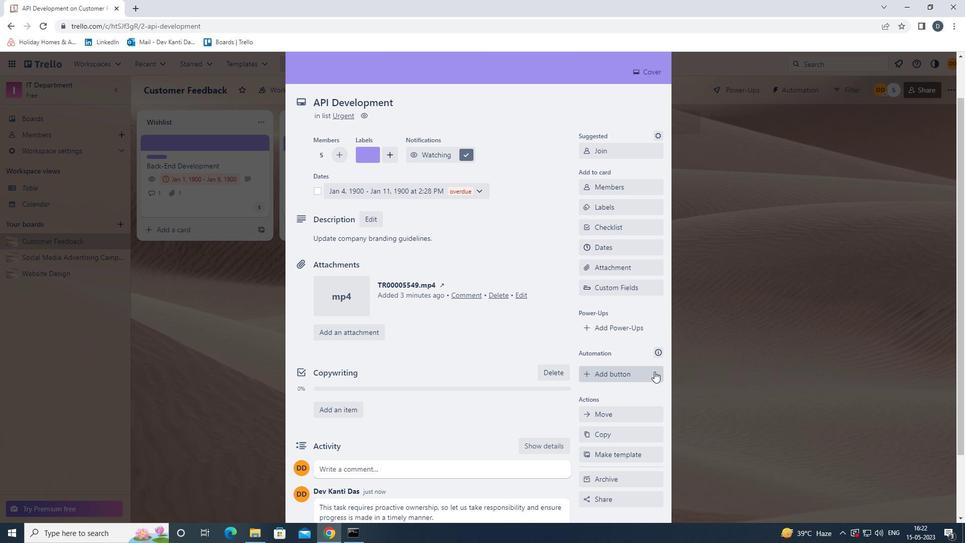 
Action: Mouse moved to (656, 90)
Screenshot: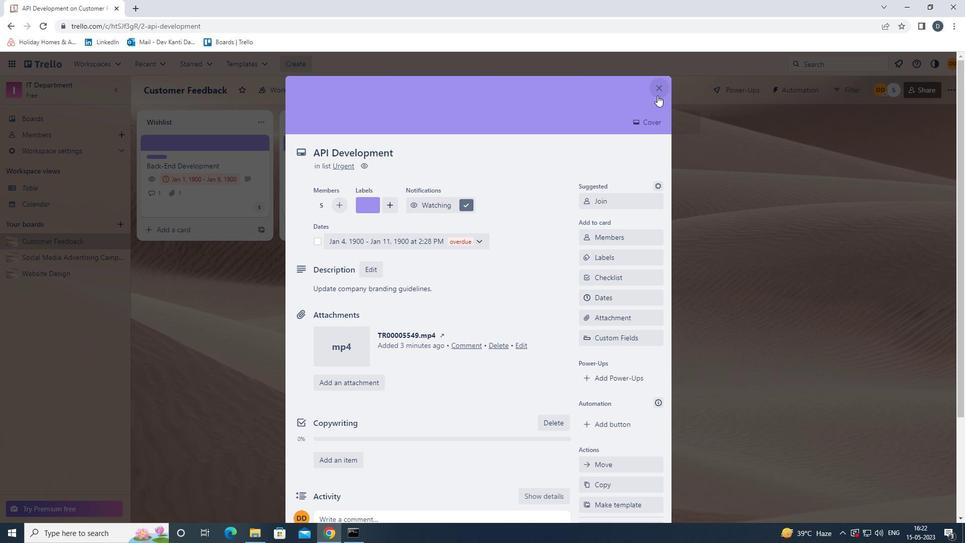 
Action: Mouse pressed left at (656, 90)
Screenshot: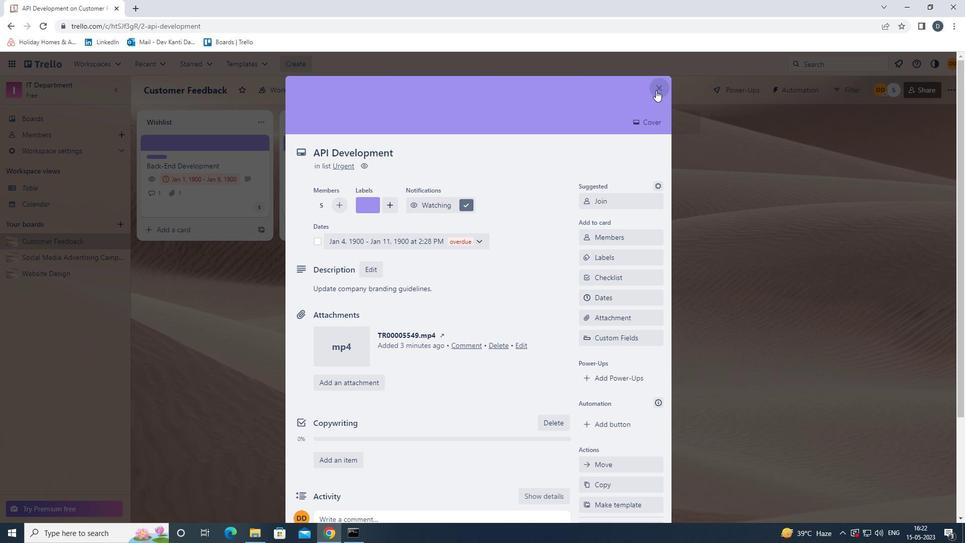 
Action: Mouse moved to (678, 258)
Screenshot: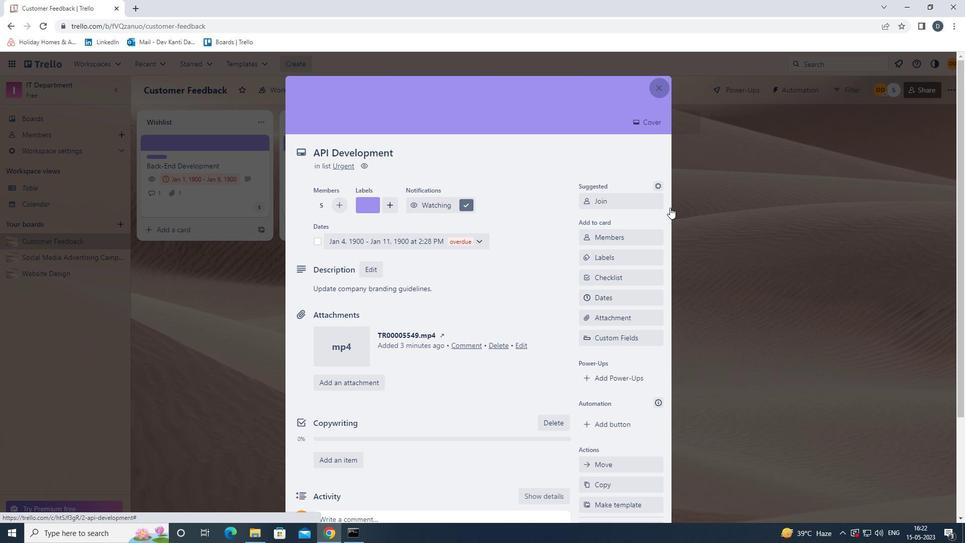 
